 Task: Create a scrum project AgileCore. Add to scrum project AgileCore a team member softage.2@softage.net and assign as Project Lead. Add to scrum project AgileCore a team member softage.3@softage.net
Action: Mouse moved to (211, 62)
Screenshot: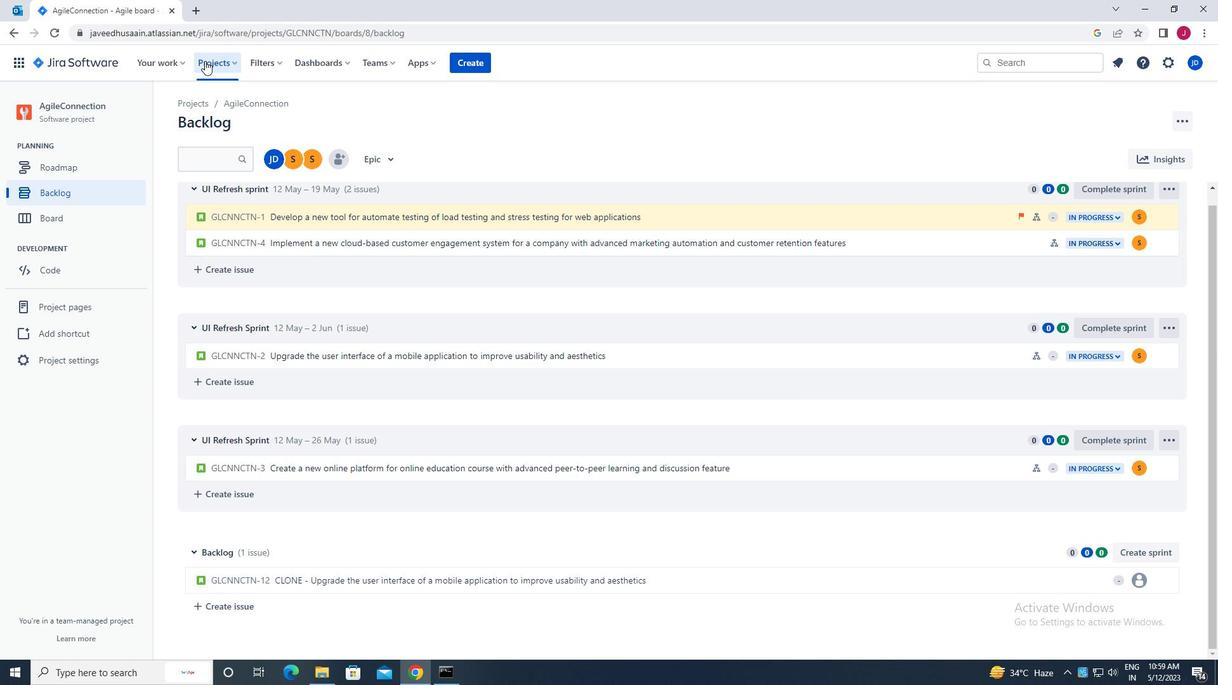
Action: Mouse pressed left at (211, 62)
Screenshot: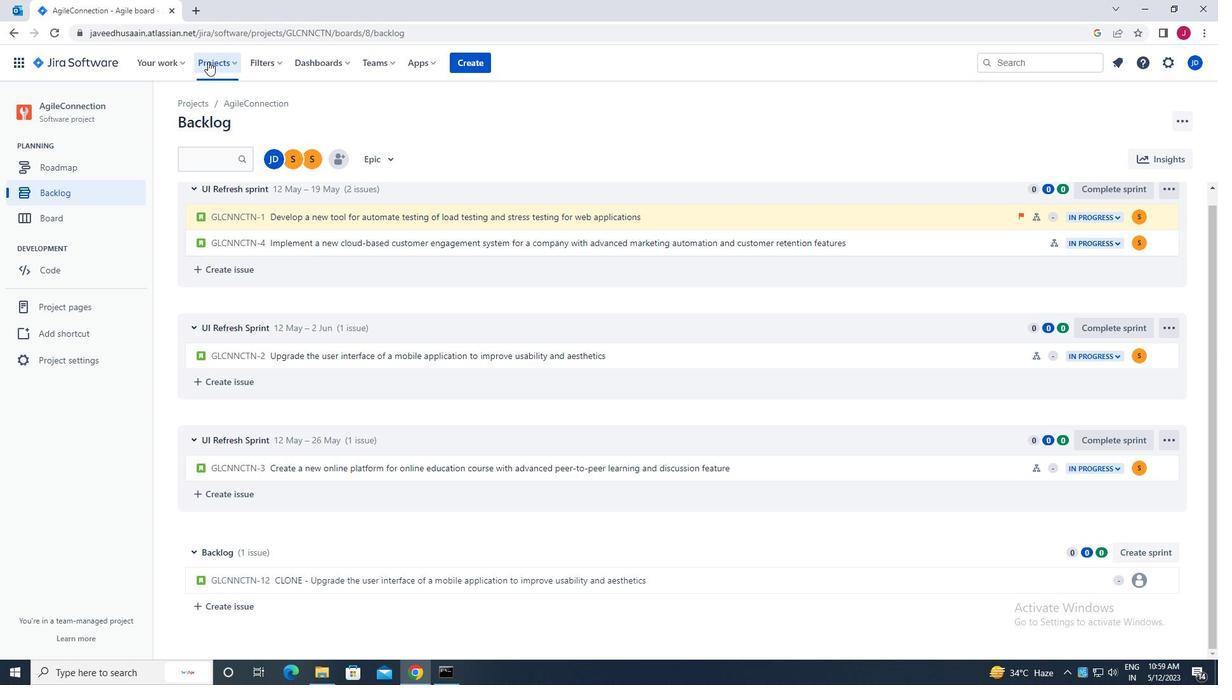 
Action: Mouse moved to (241, 316)
Screenshot: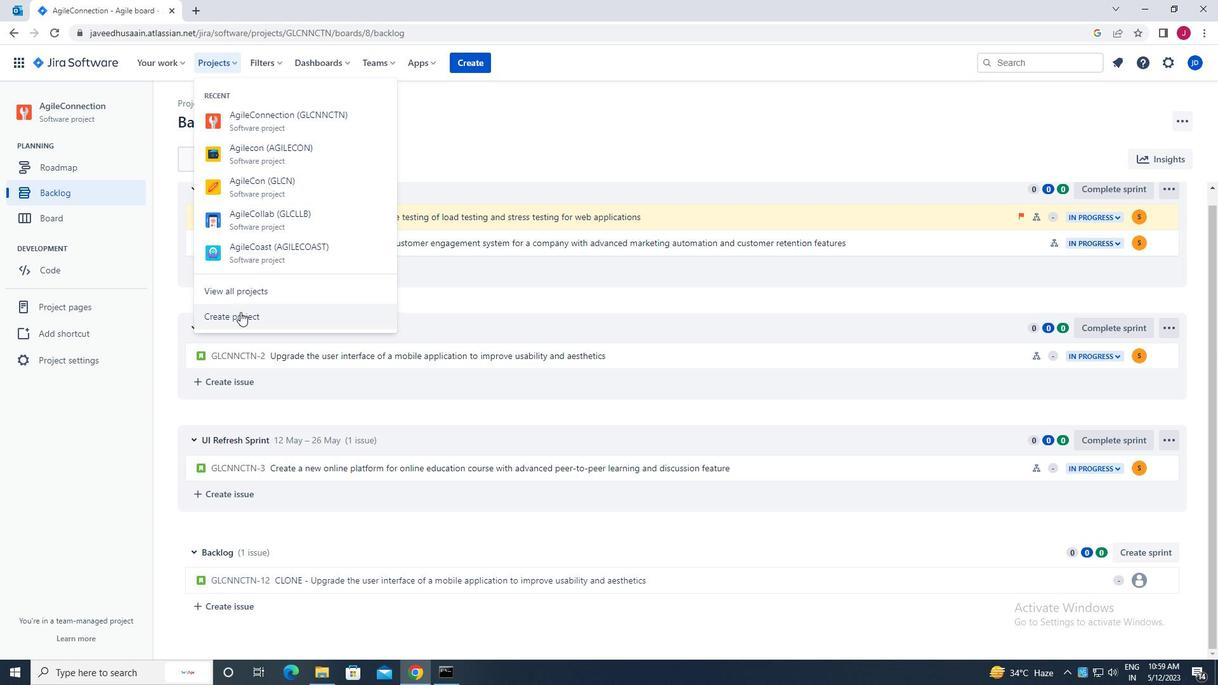 
Action: Mouse pressed left at (241, 316)
Screenshot: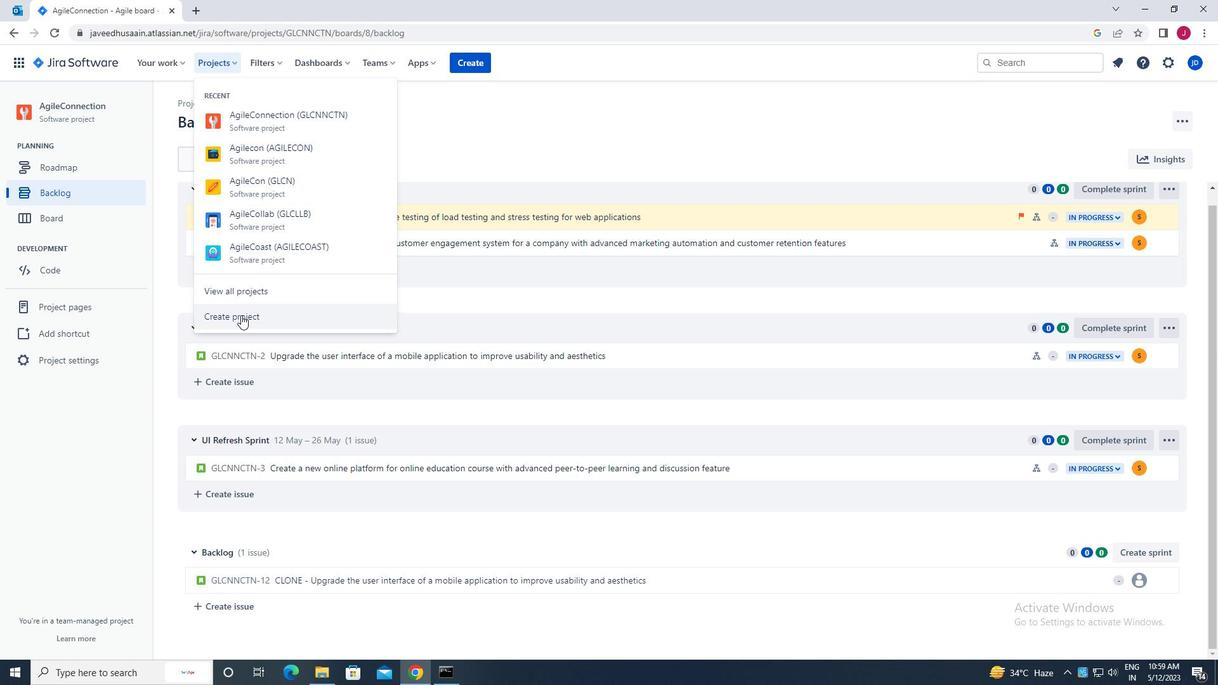 
Action: Mouse moved to (743, 314)
Screenshot: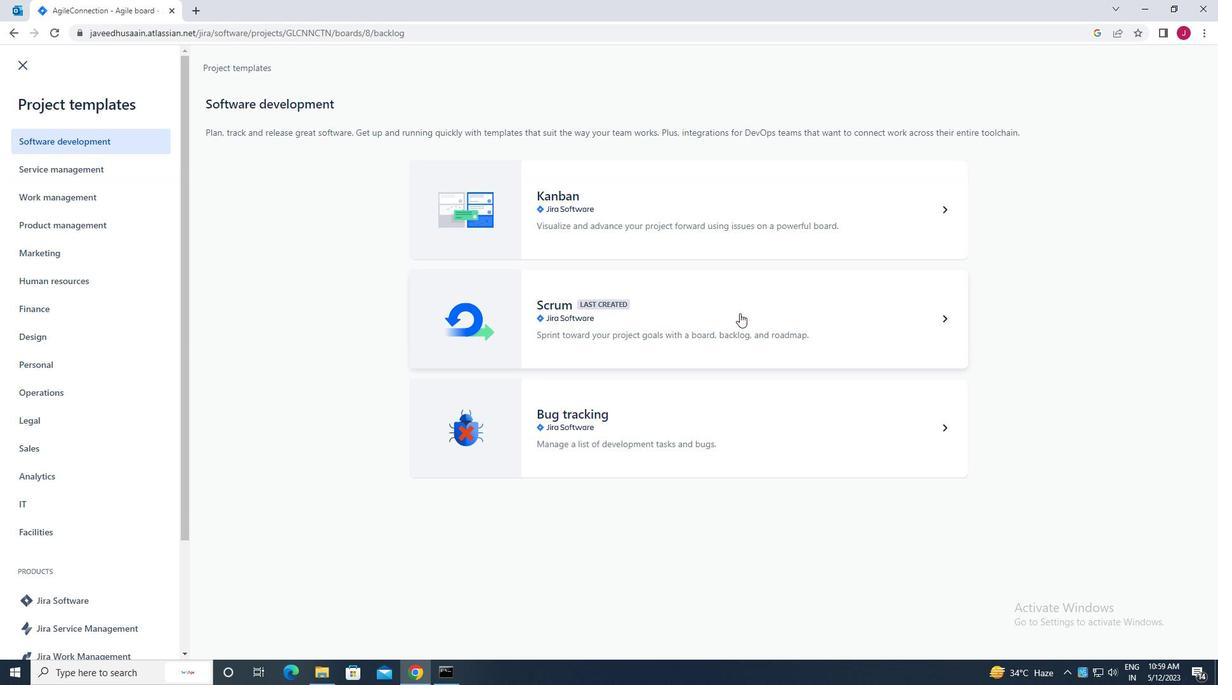 
Action: Mouse pressed left at (743, 314)
Screenshot: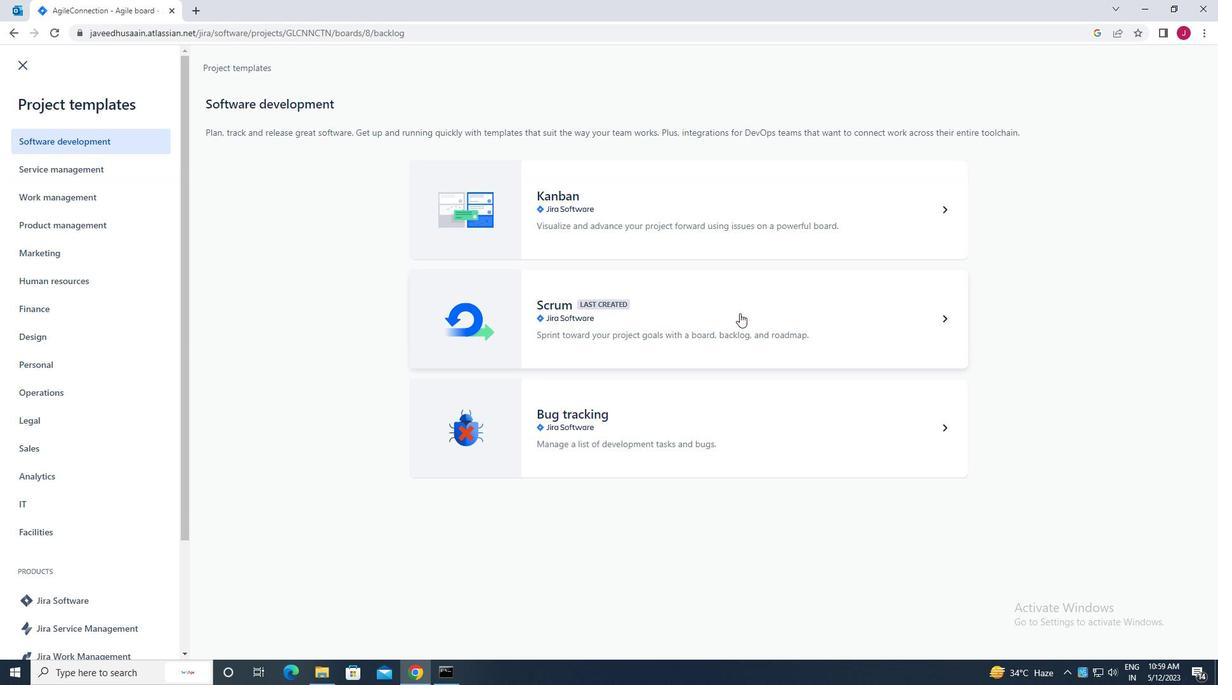 
Action: Mouse moved to (930, 627)
Screenshot: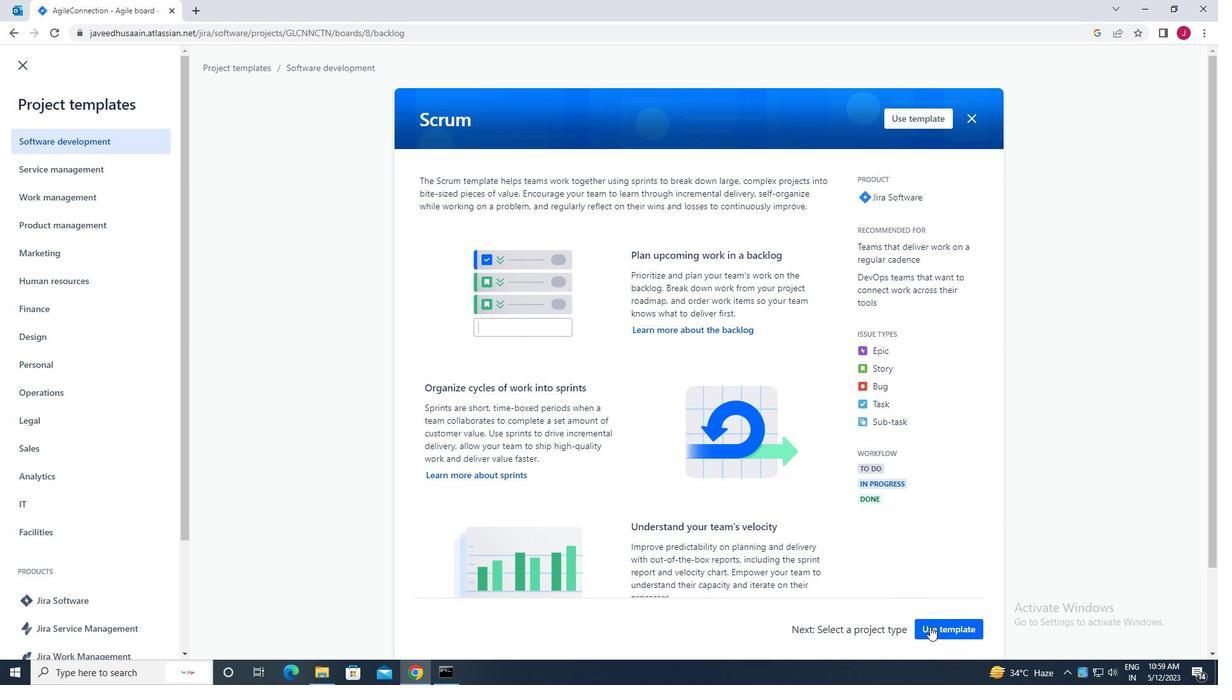 
Action: Mouse pressed left at (930, 627)
Screenshot: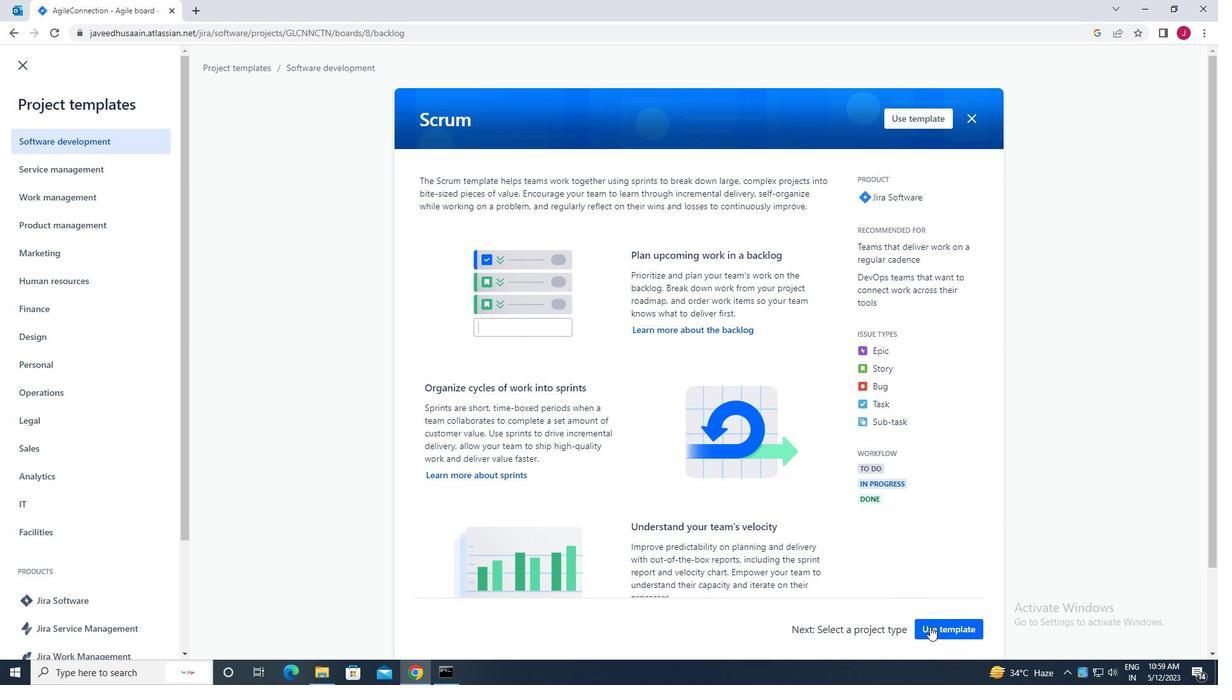 
Action: Mouse moved to (403, 623)
Screenshot: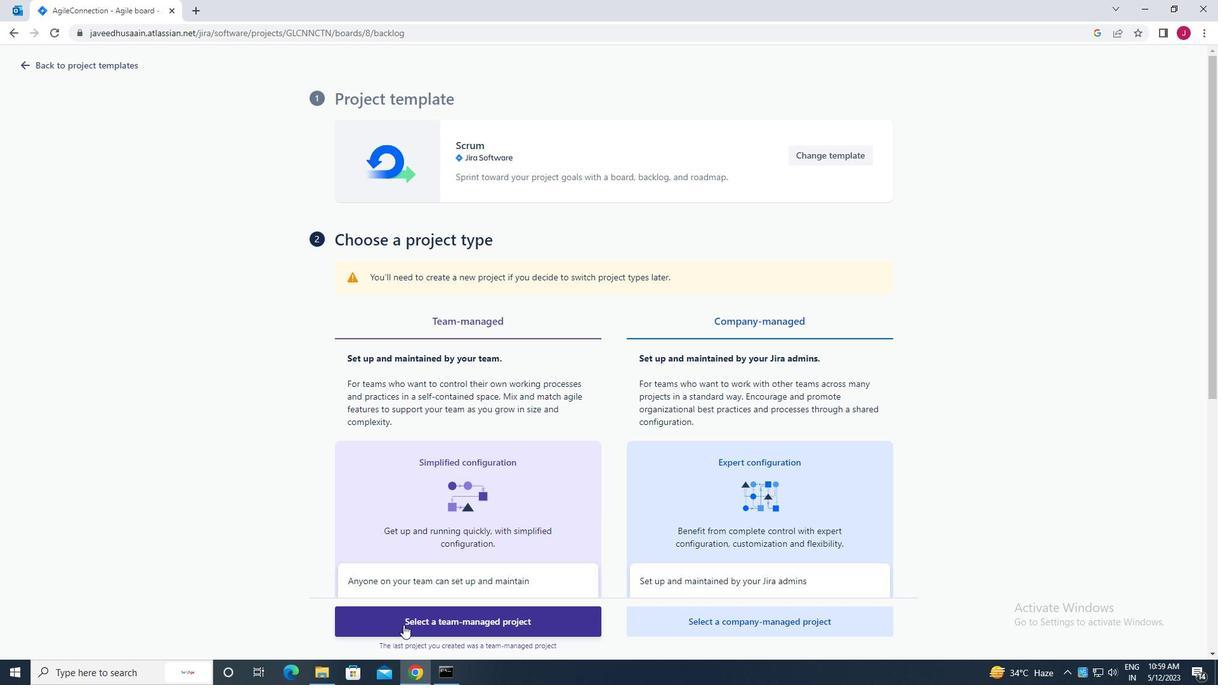 
Action: Mouse pressed left at (403, 623)
Screenshot: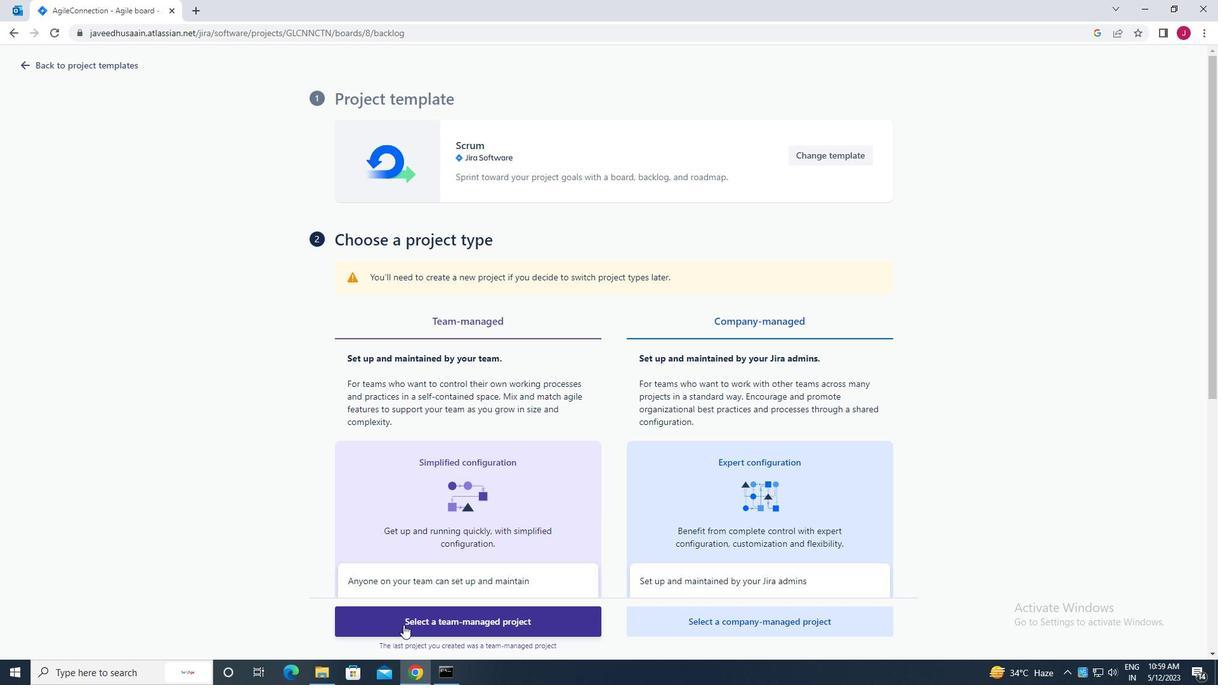 
Action: Mouse moved to (326, 293)
Screenshot: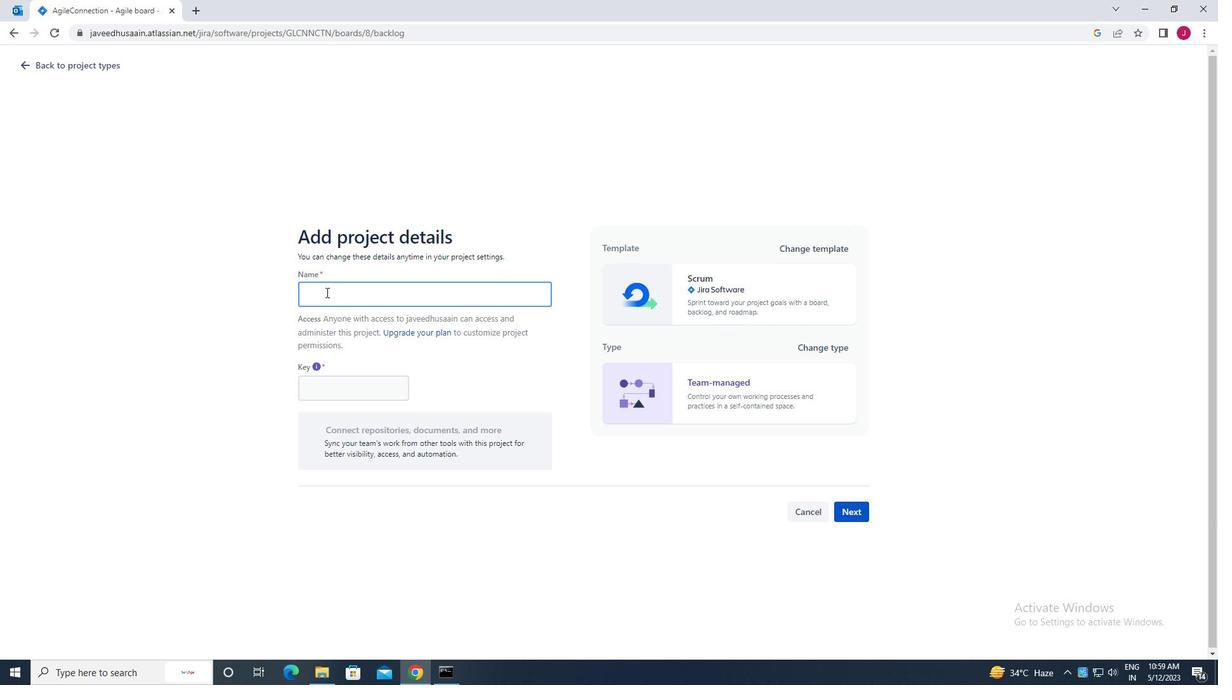 
Action: Mouse pressed left at (326, 293)
Screenshot: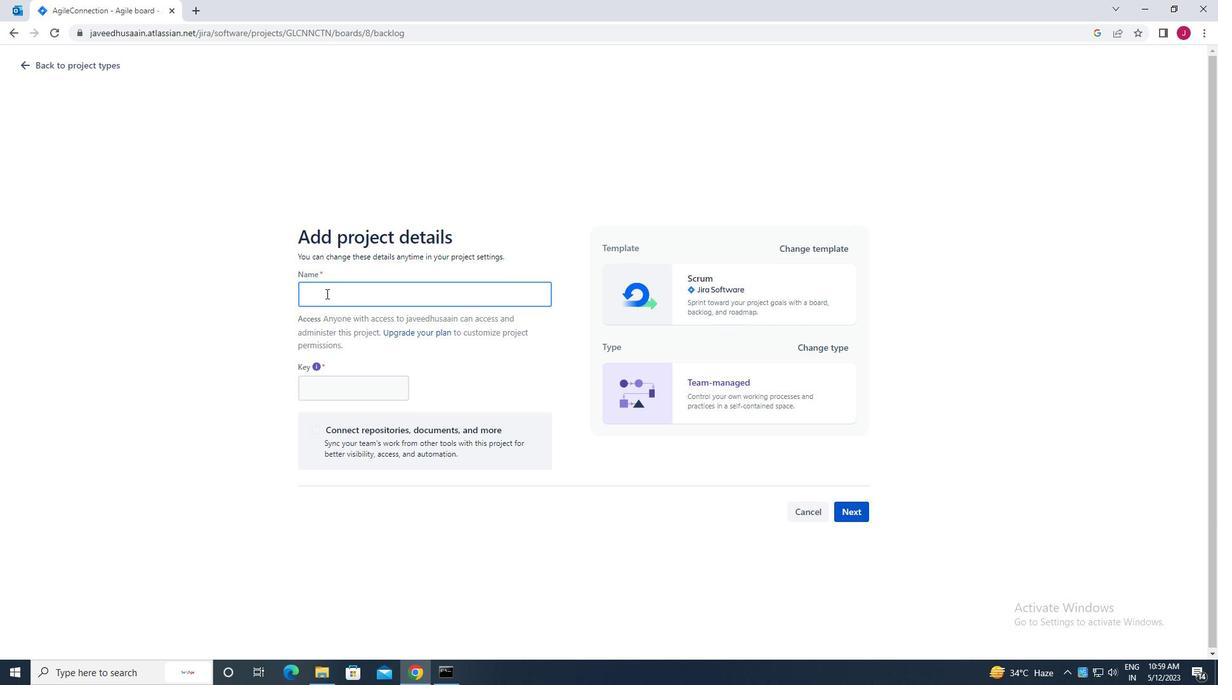 
Action: Key pressed a<Key.caps_lock>gile<Key.caps_lock>co<Key.backspace><Key.backspace>c<Key.caps_lock>ore
Screenshot: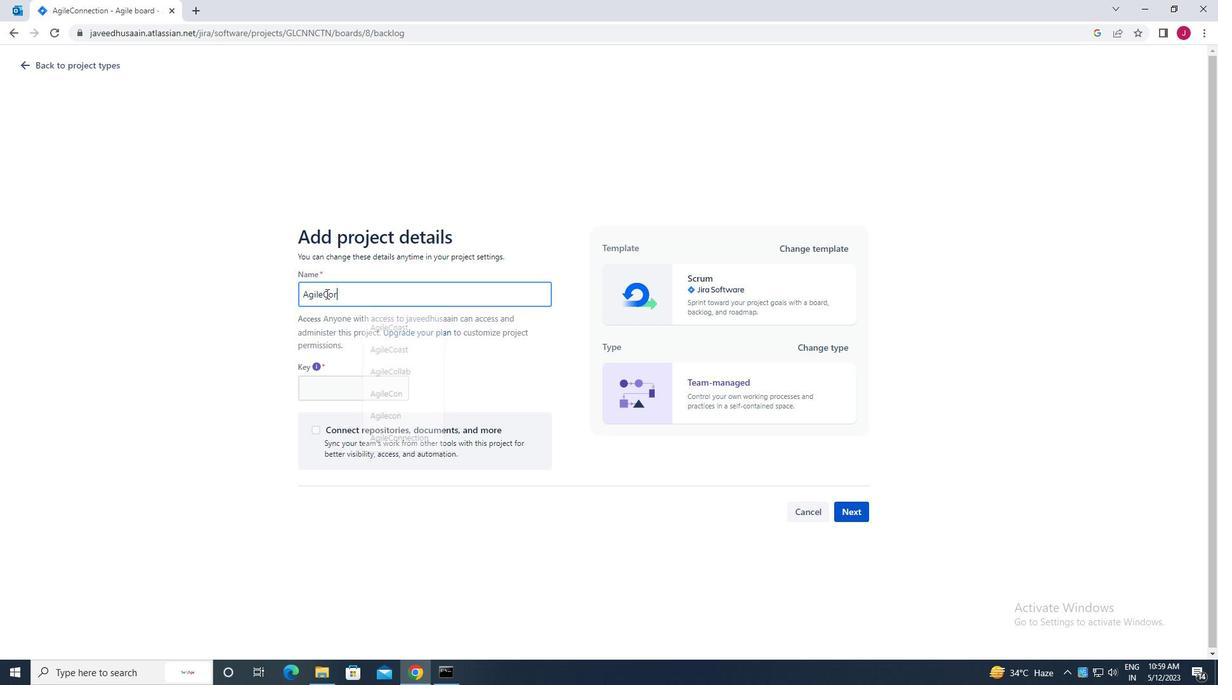 
Action: Mouse moved to (840, 512)
Screenshot: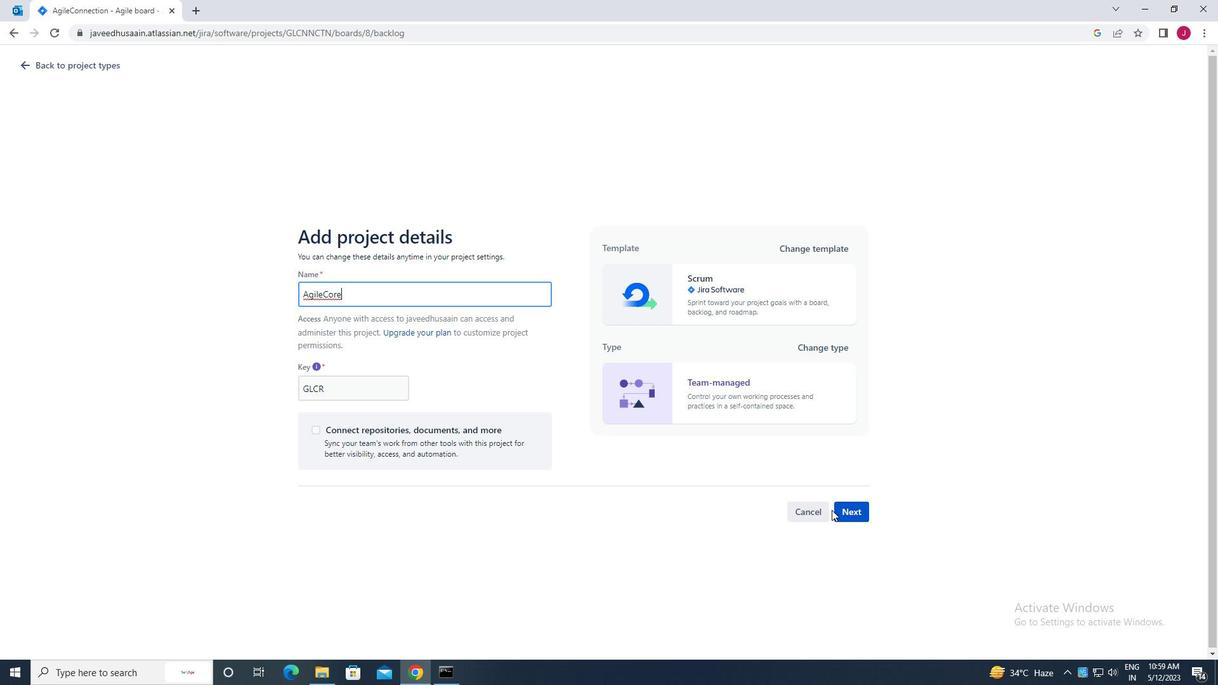 
Action: Mouse pressed left at (840, 512)
Screenshot: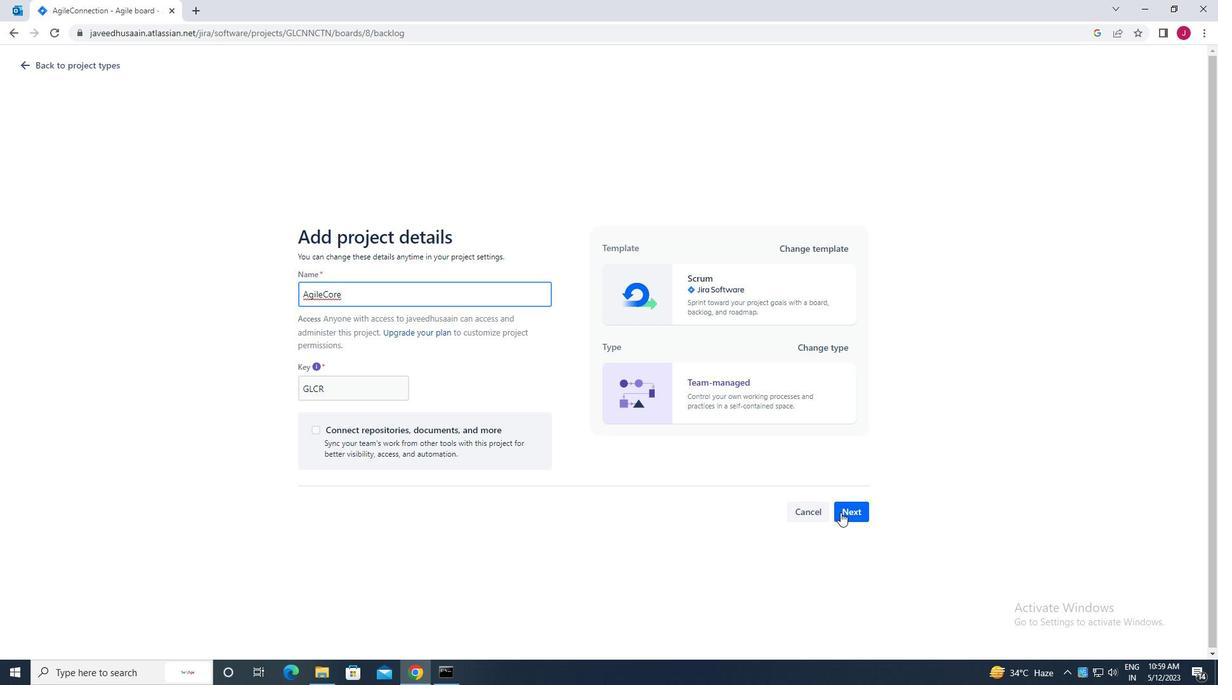 
Action: Mouse moved to (742, 431)
Screenshot: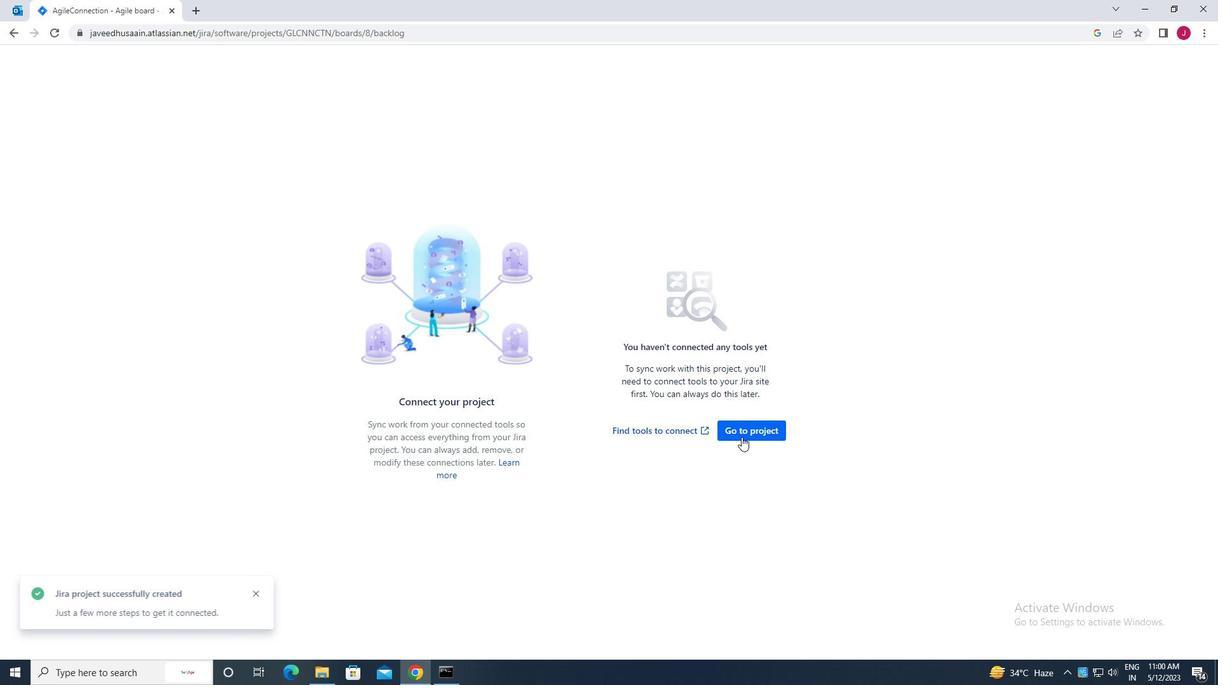 
Action: Mouse pressed left at (742, 431)
Screenshot: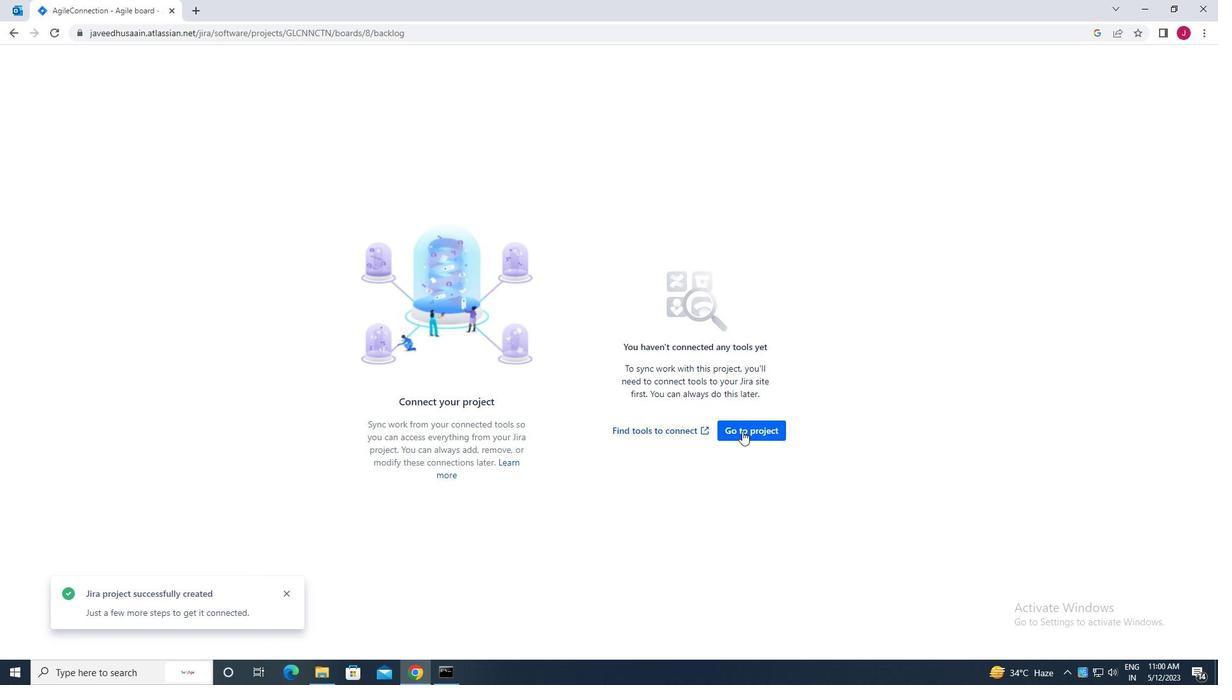 
Action: Mouse moved to (86, 358)
Screenshot: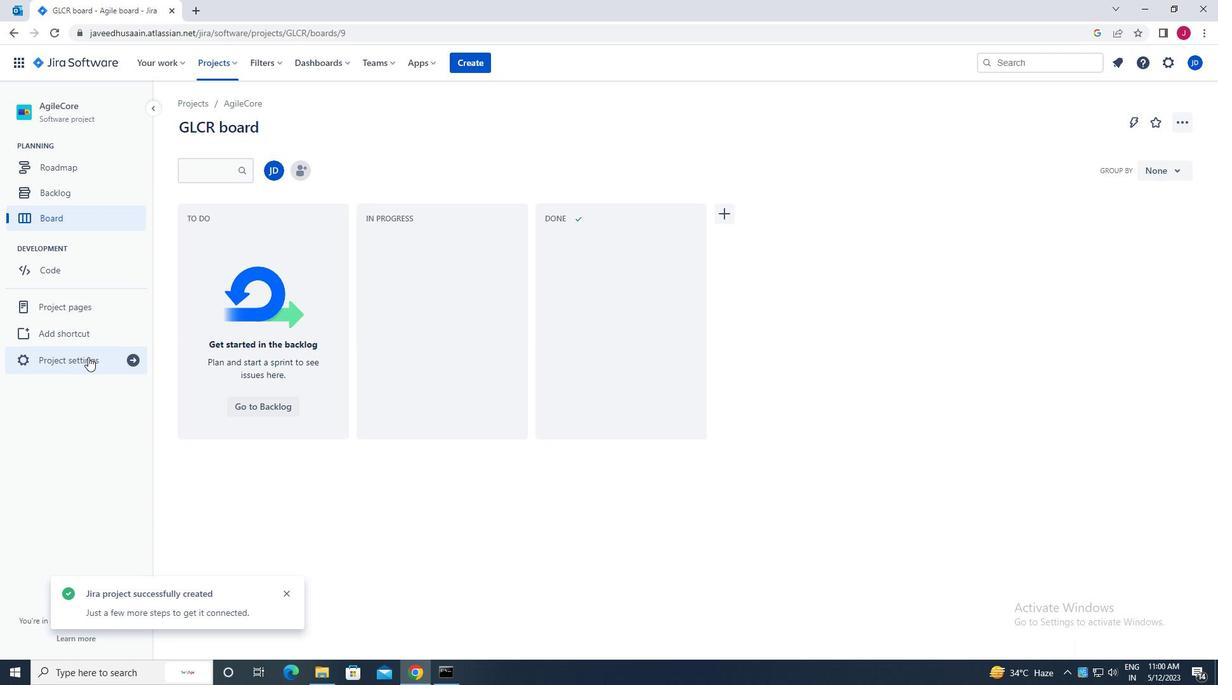 
Action: Mouse pressed left at (86, 358)
Screenshot: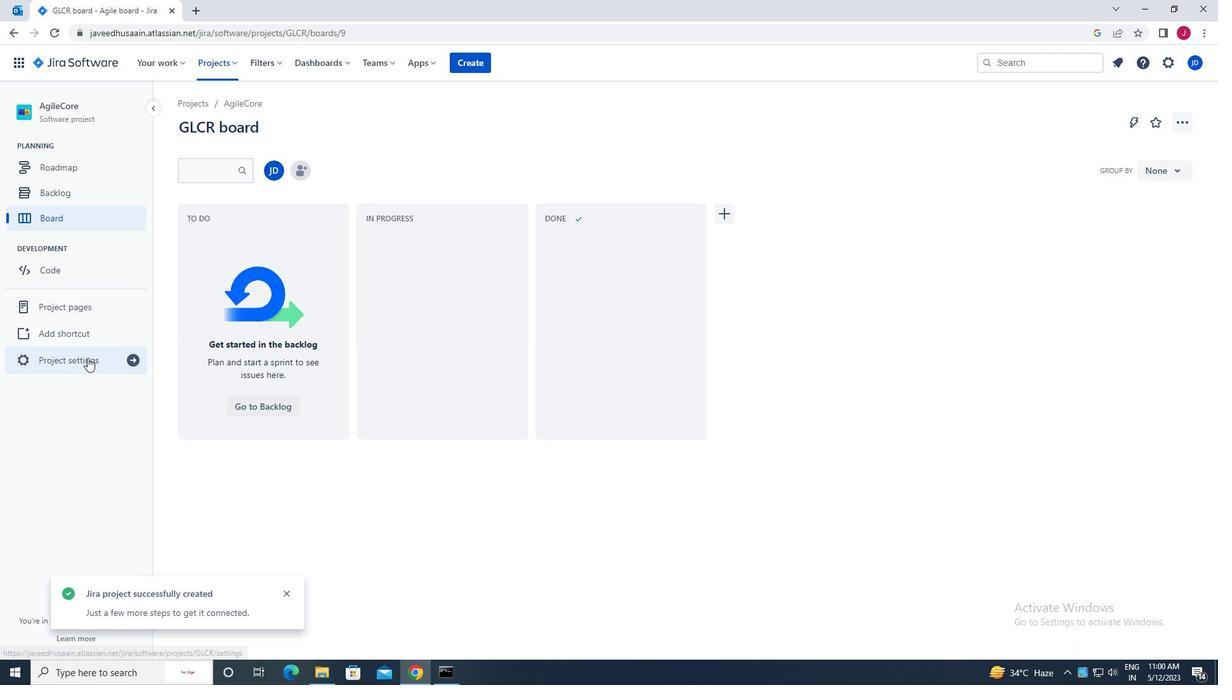 
Action: Mouse moved to (649, 454)
Screenshot: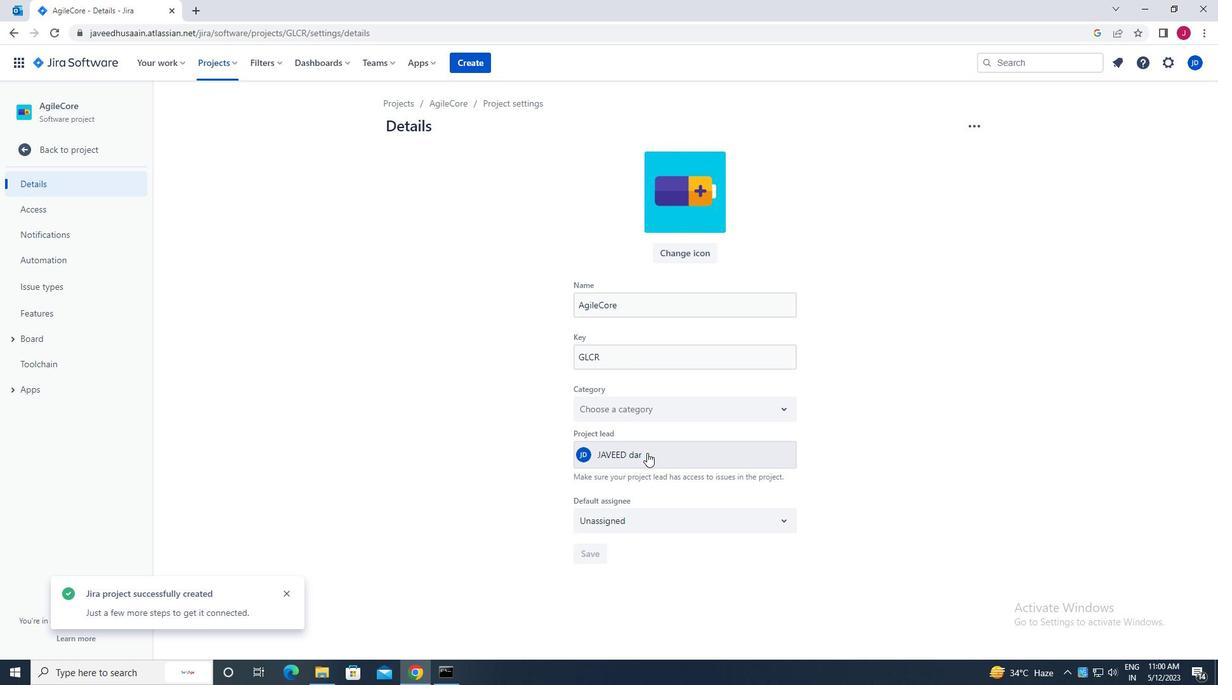 
Action: Mouse pressed left at (649, 454)
Screenshot: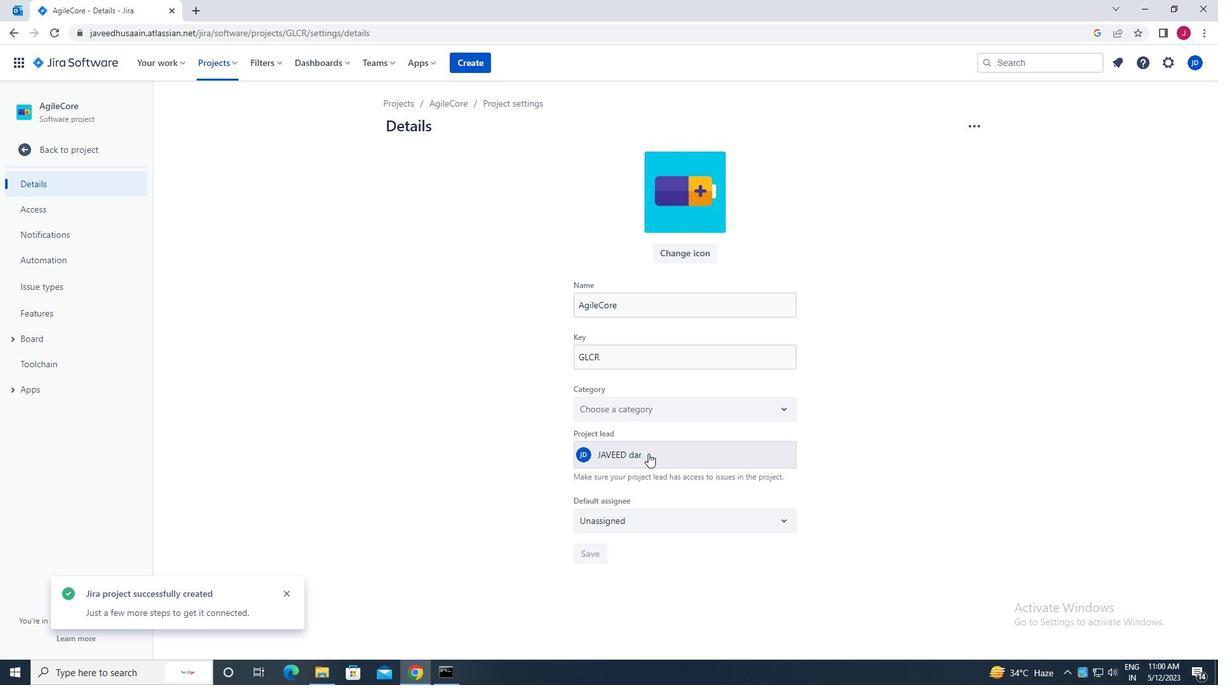 
Action: Mouse moved to (640, 452)
Screenshot: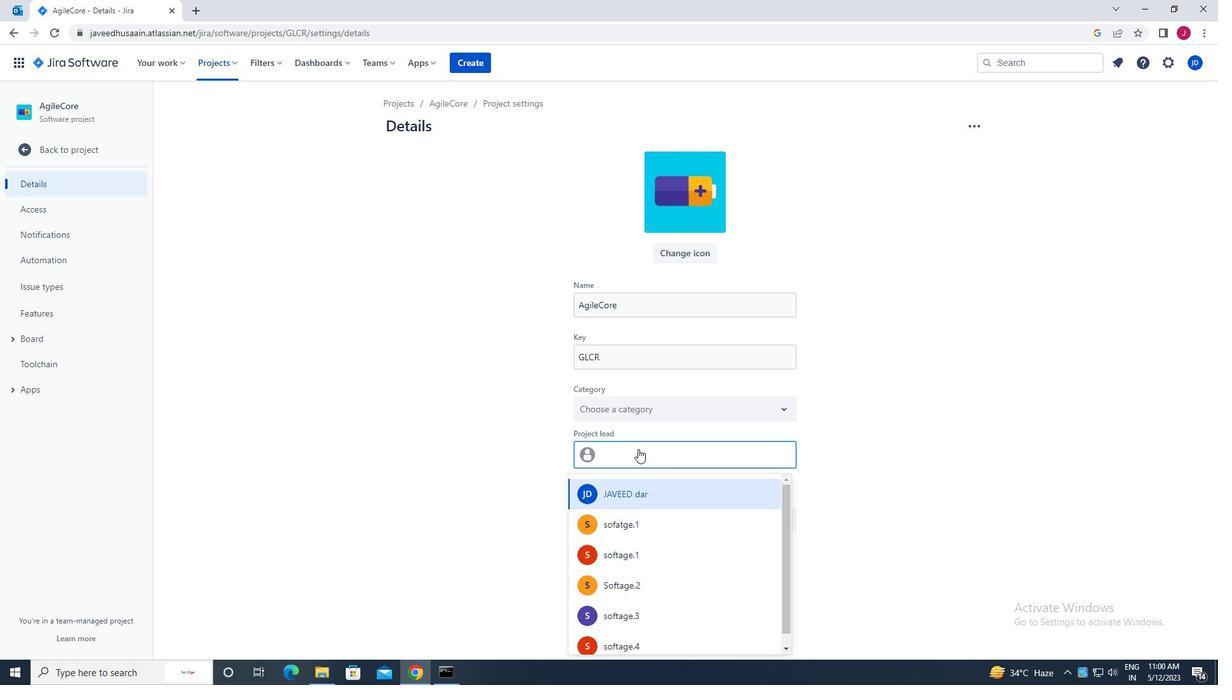 
Action: Key pressed softage.2<Key.shift>@SOFTAGE.NET
Screenshot: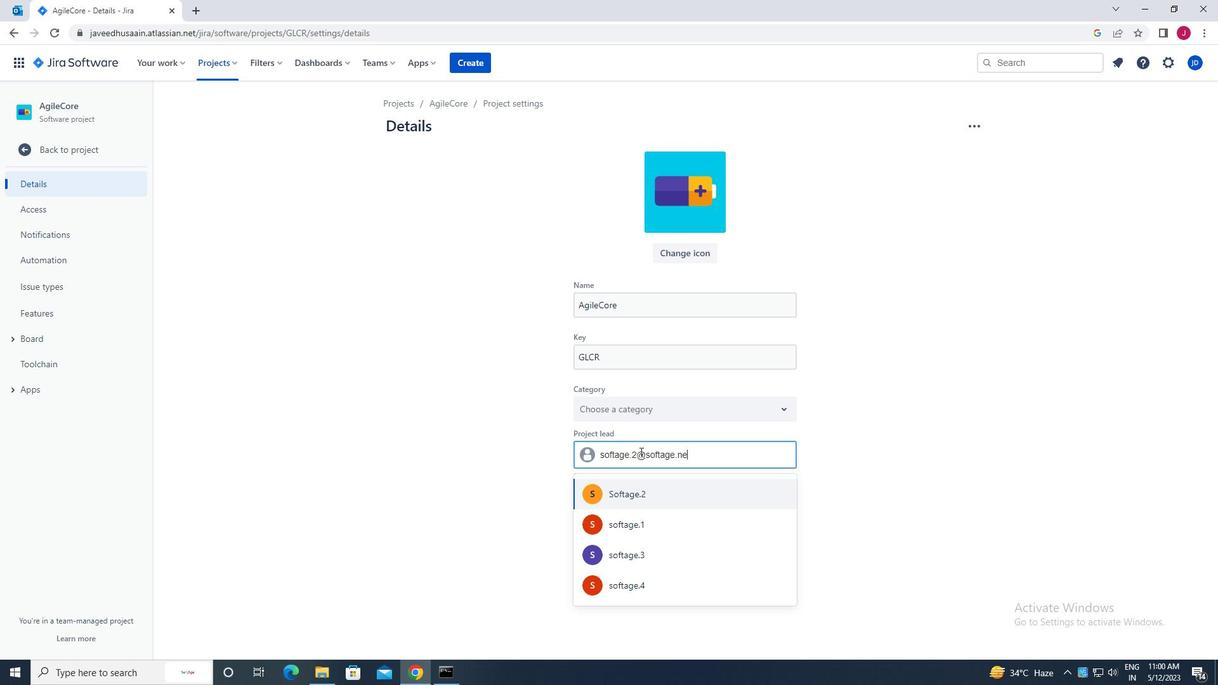 
Action: Mouse moved to (661, 486)
Screenshot: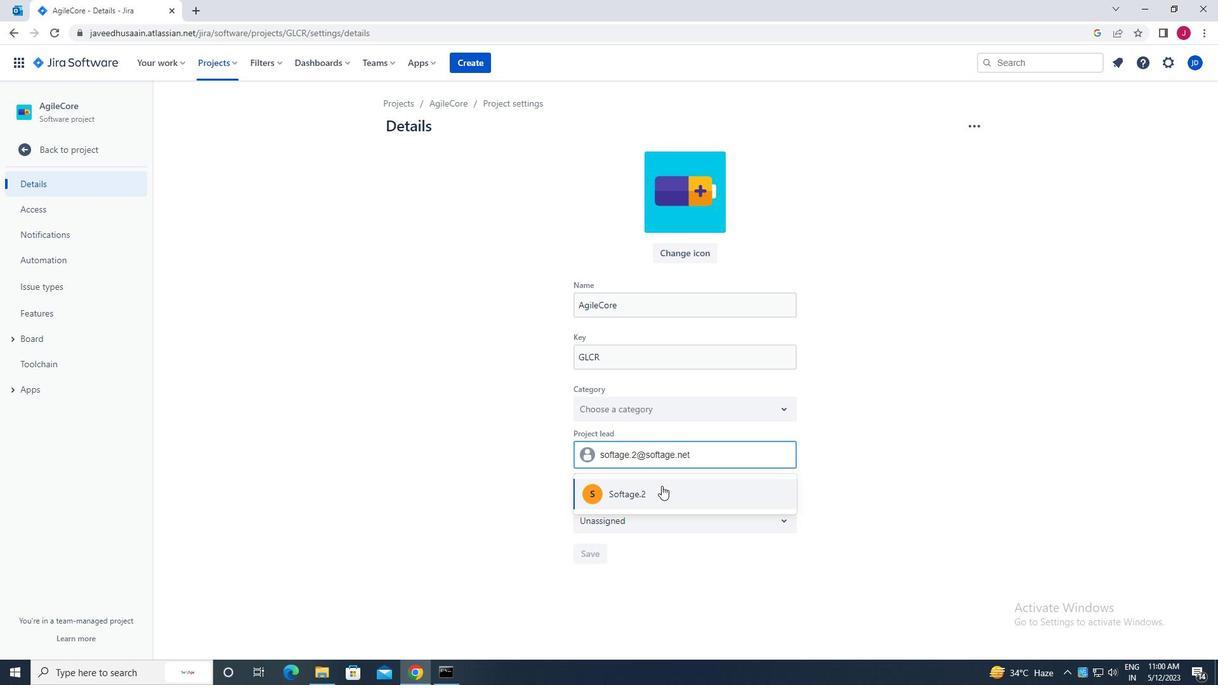 
Action: Mouse pressed left at (661, 486)
Screenshot: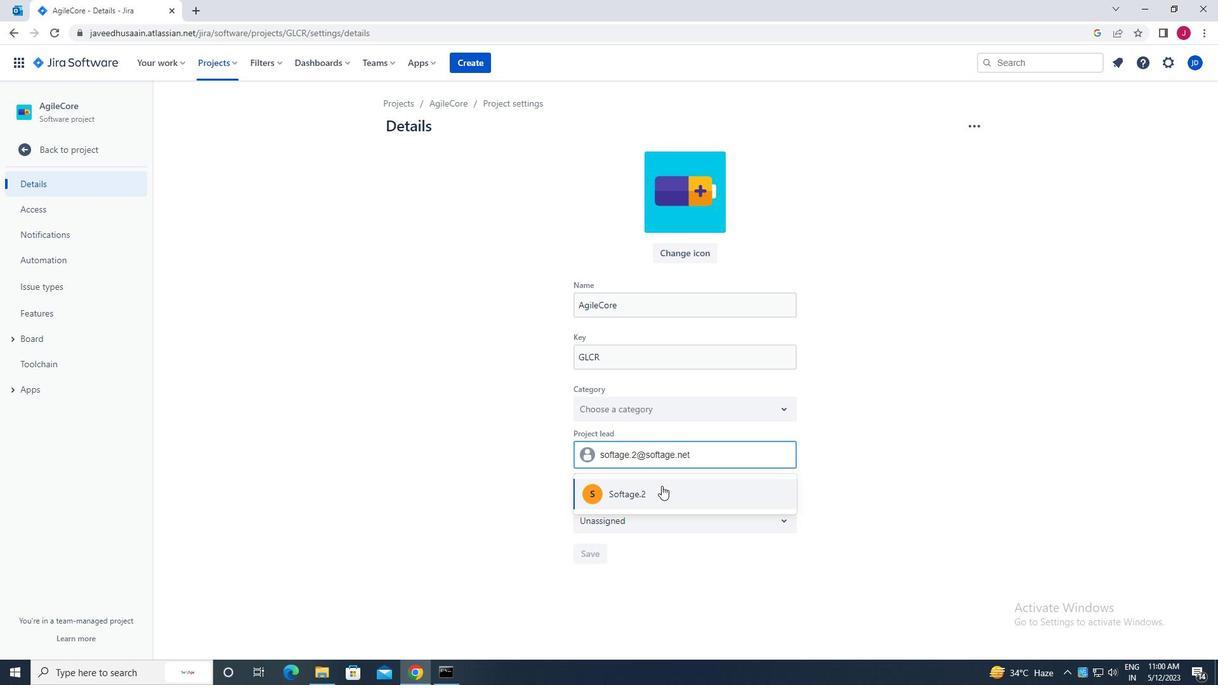 
Action: Mouse moved to (634, 518)
Screenshot: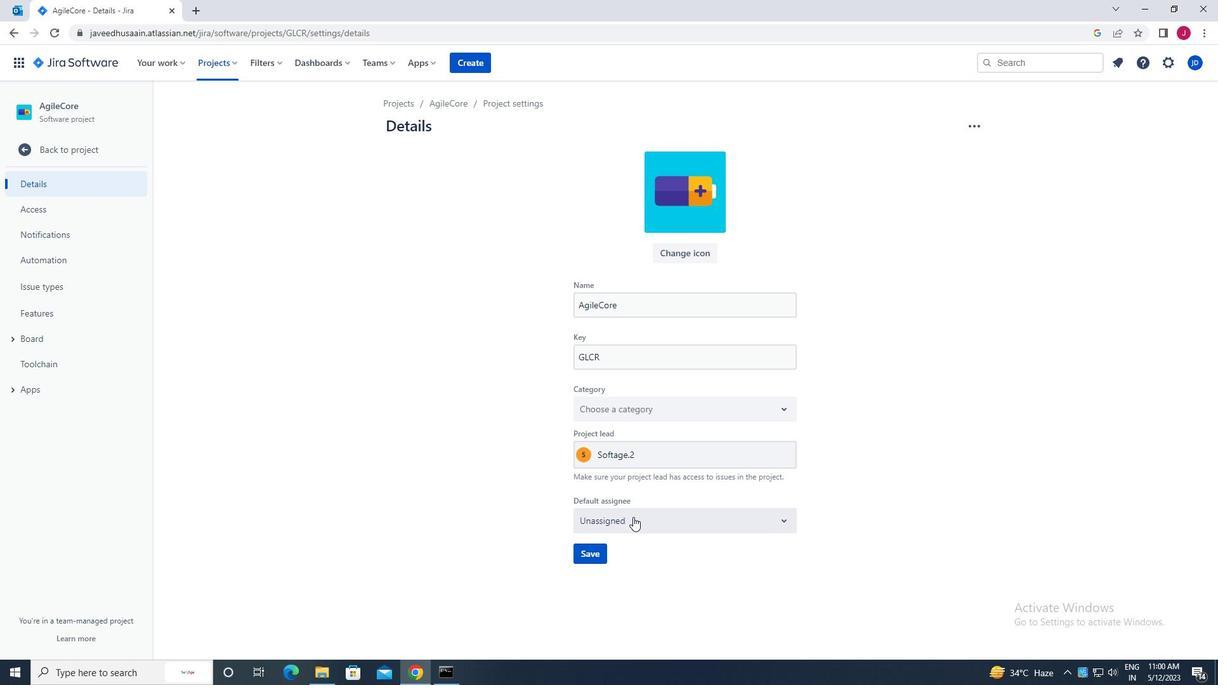 
Action: Mouse pressed left at (634, 518)
Screenshot: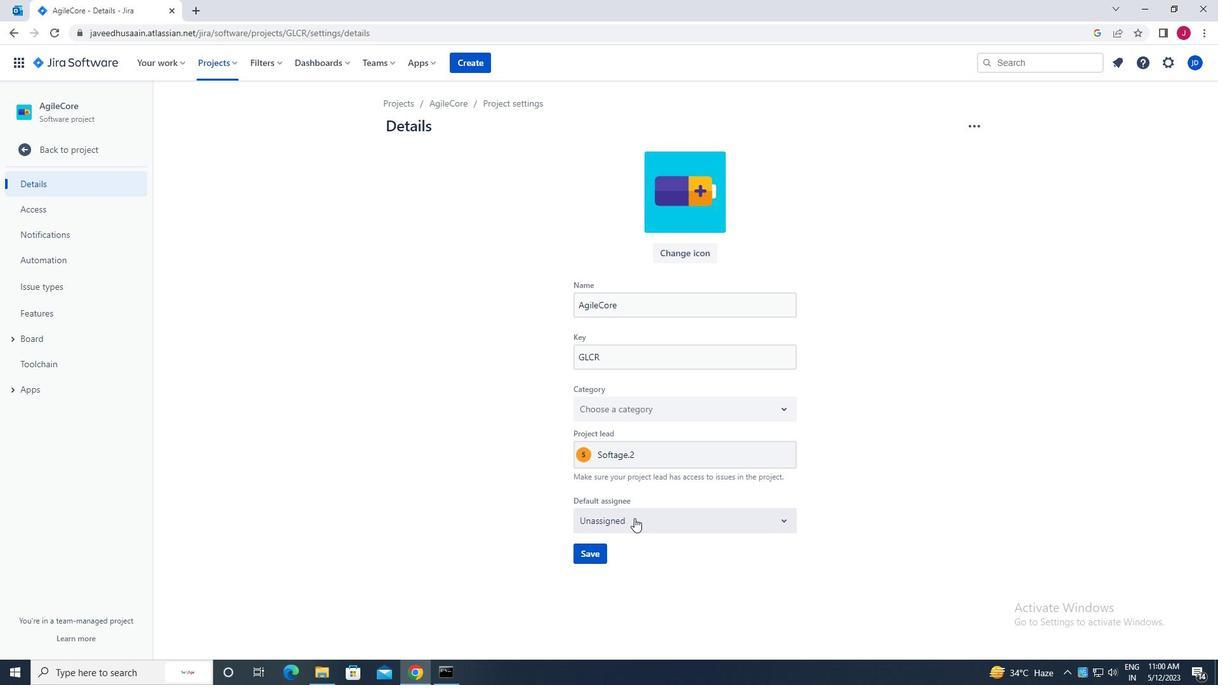 
Action: Mouse moved to (627, 548)
Screenshot: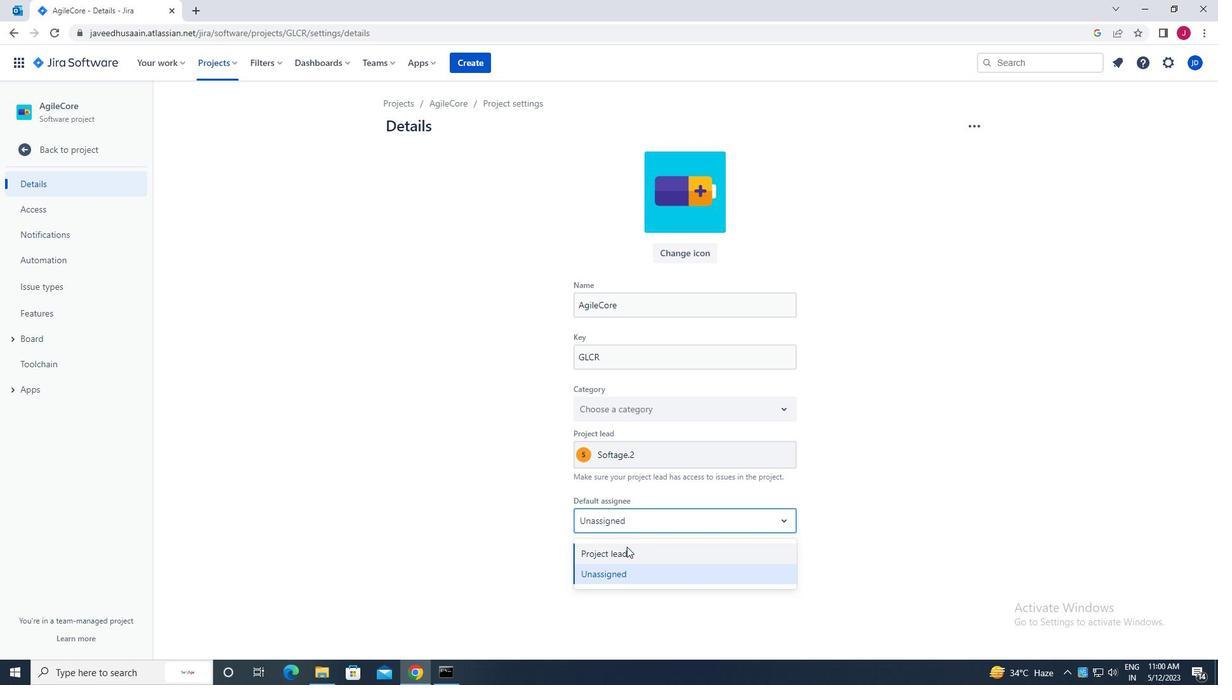 
Action: Mouse pressed left at (627, 548)
Screenshot: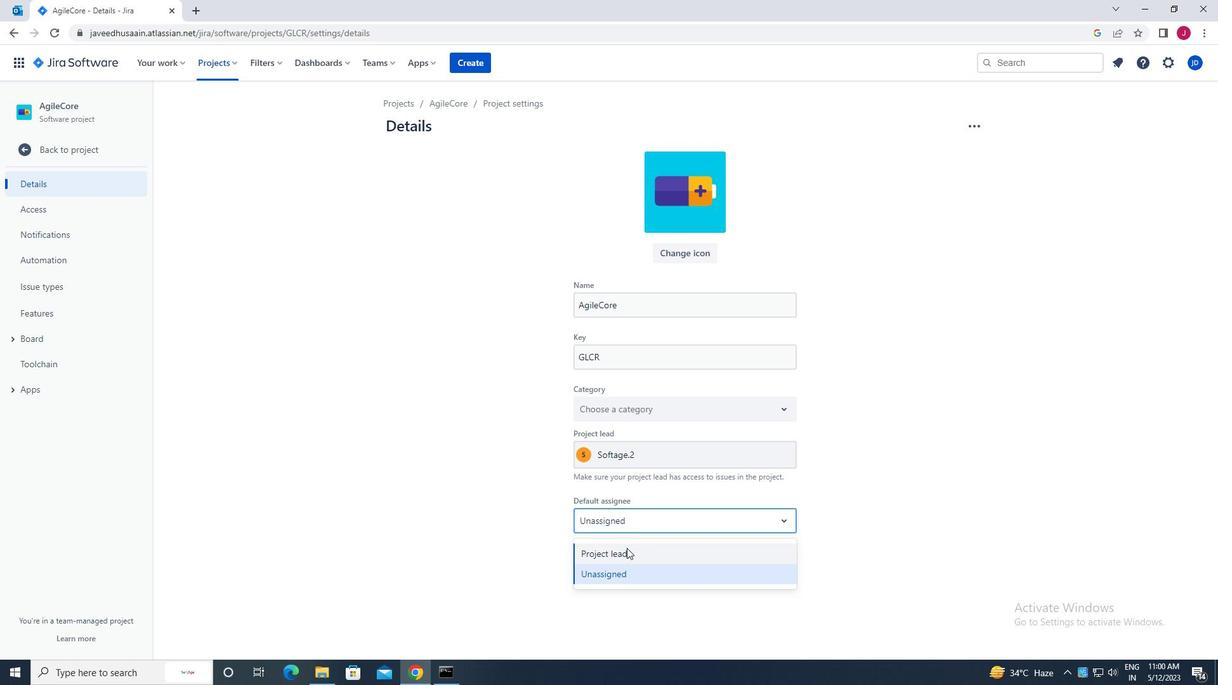 
Action: Mouse moved to (594, 552)
Screenshot: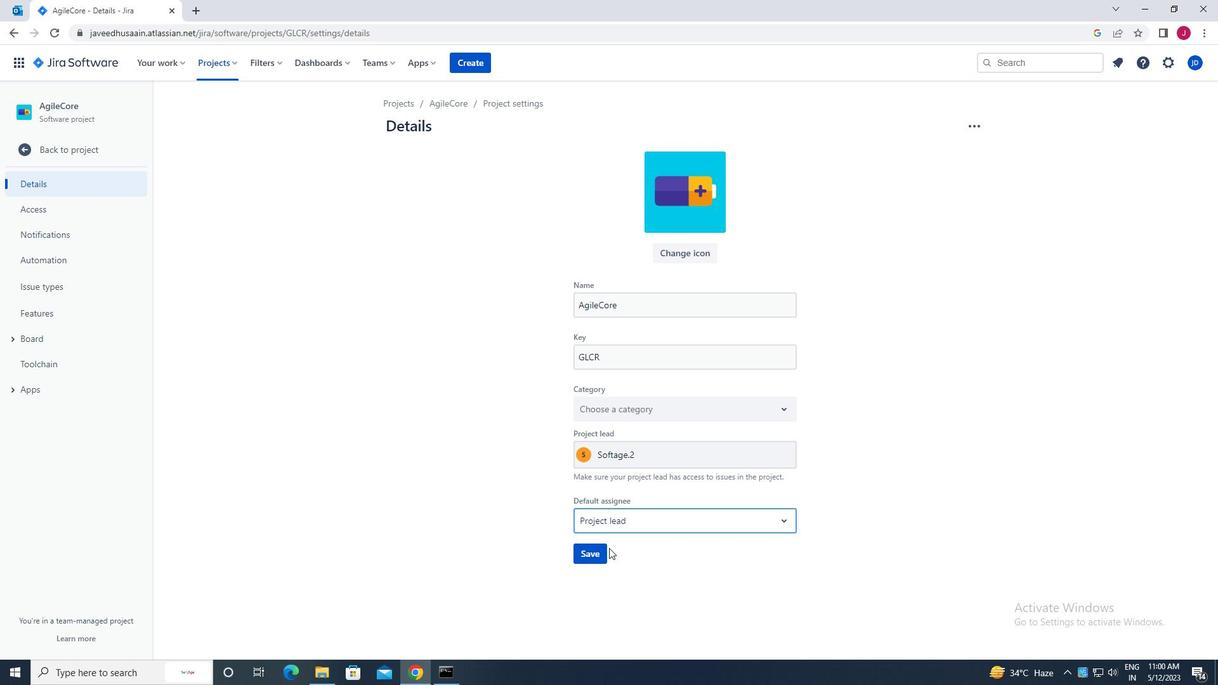 
Action: Mouse pressed left at (594, 552)
Screenshot: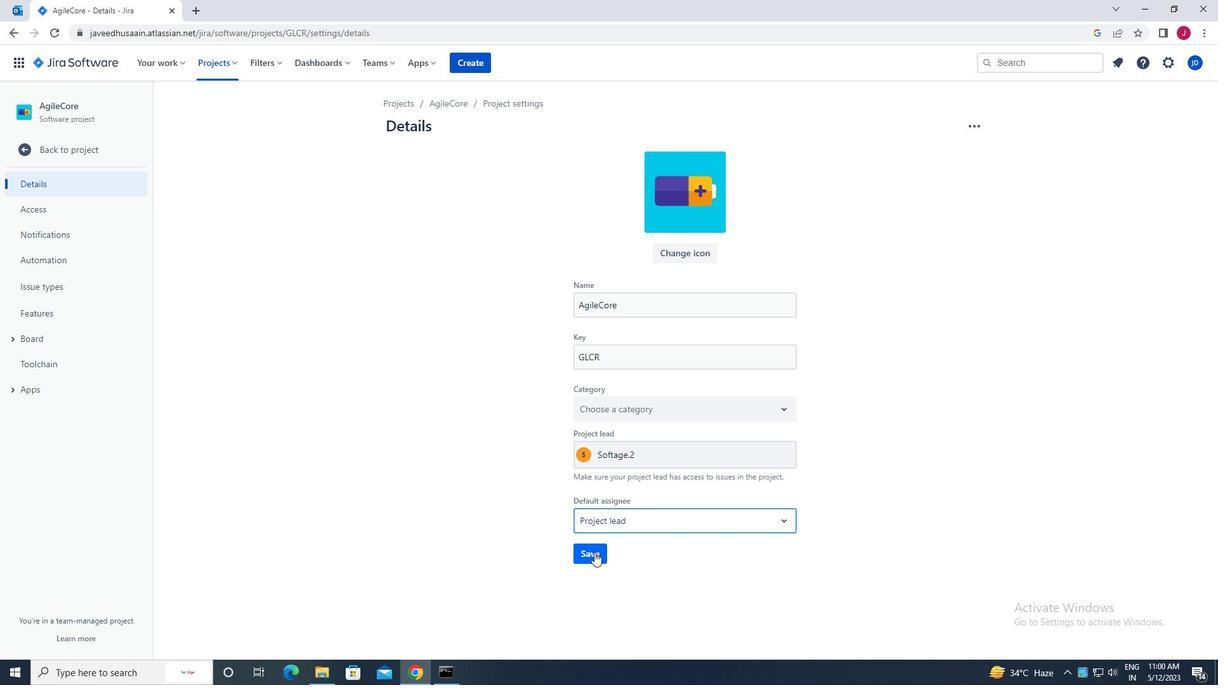 
Action: Mouse moved to (100, 151)
Screenshot: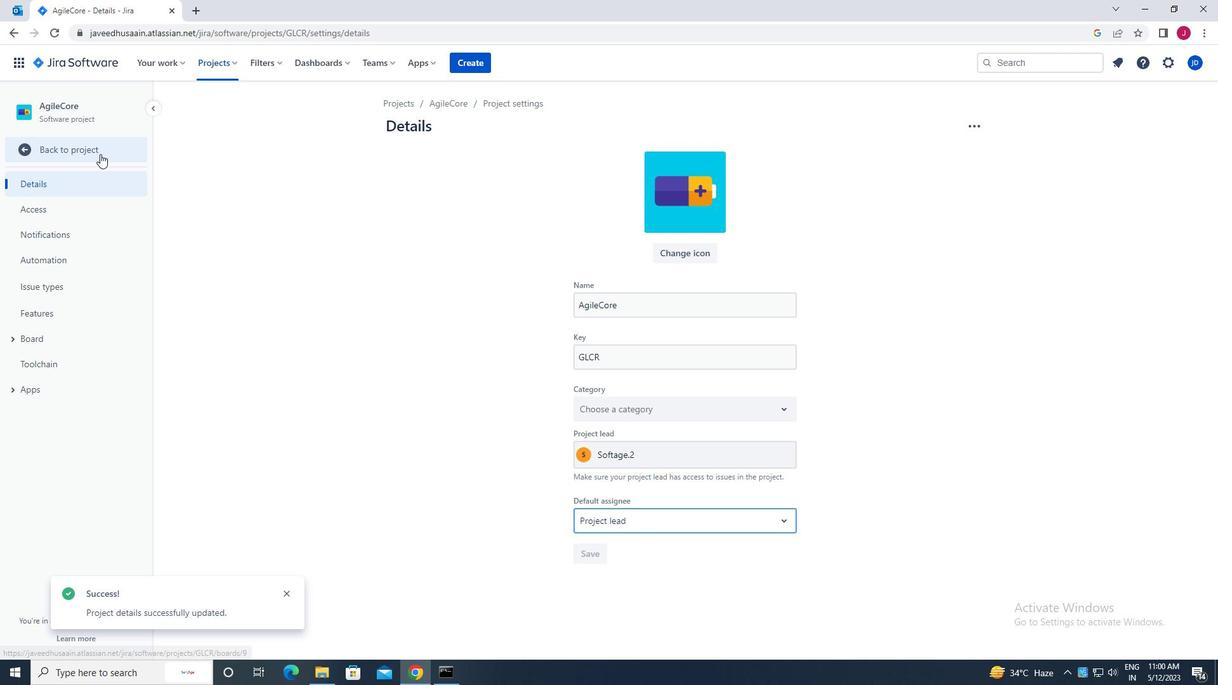 
Action: Mouse pressed left at (100, 151)
Screenshot: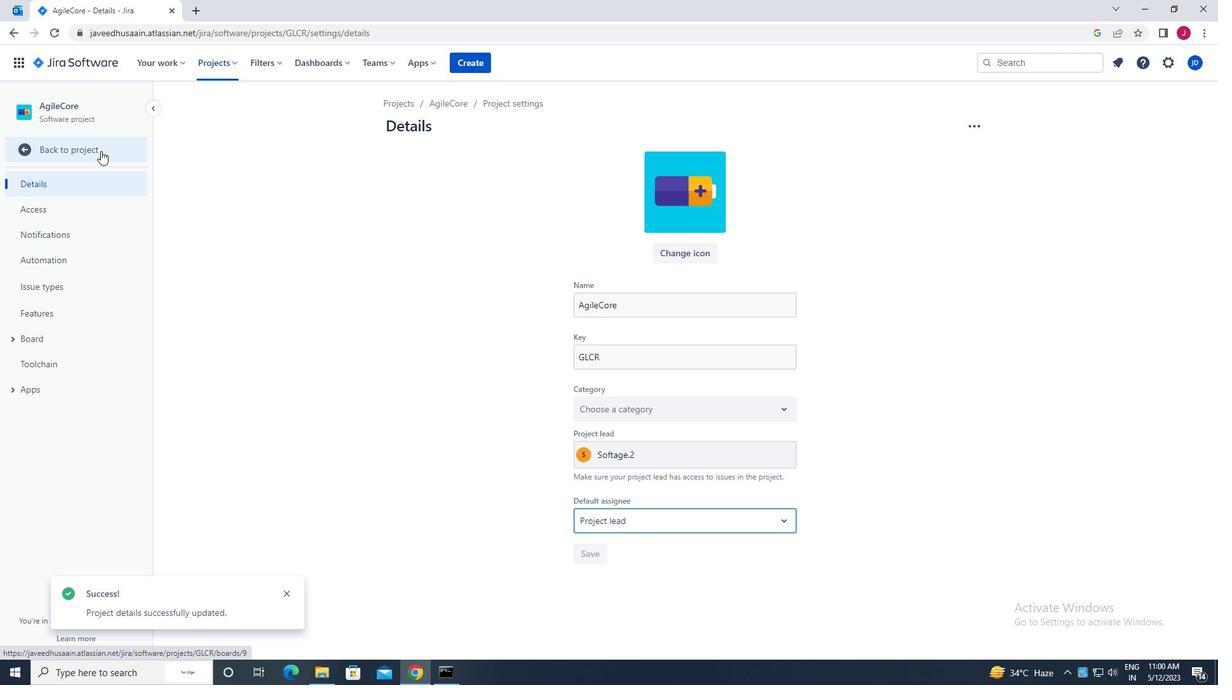 
Action: Mouse moved to (302, 170)
Screenshot: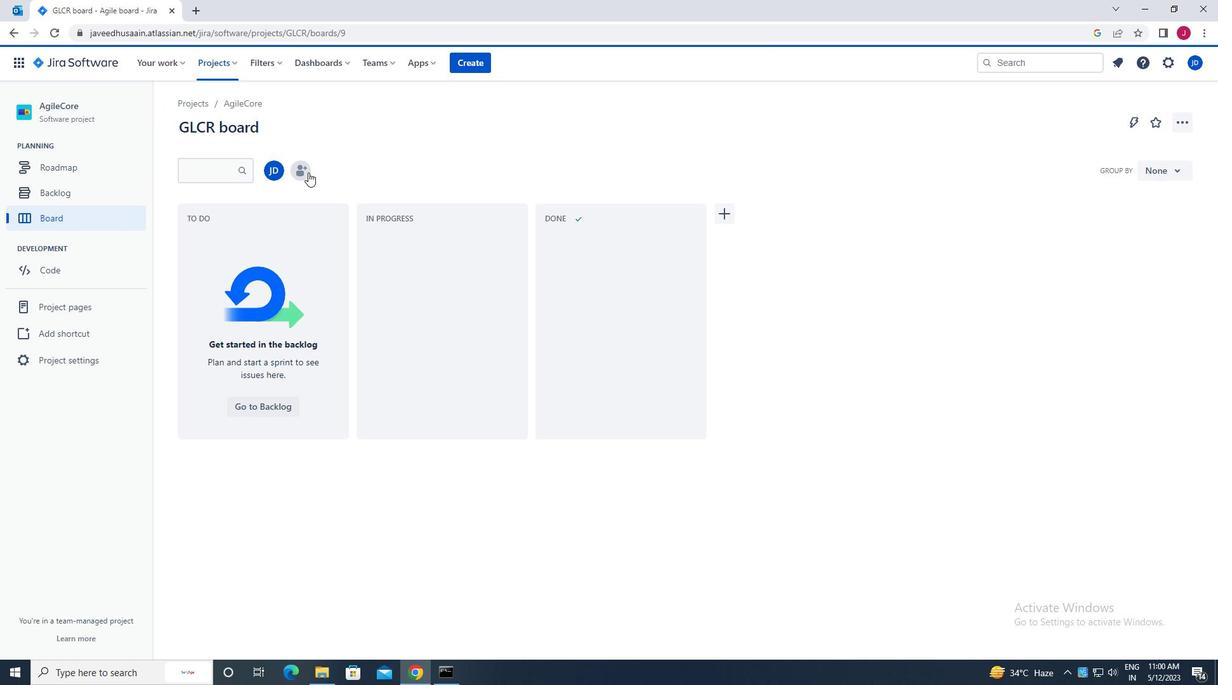 
Action: Mouse pressed left at (302, 170)
Screenshot: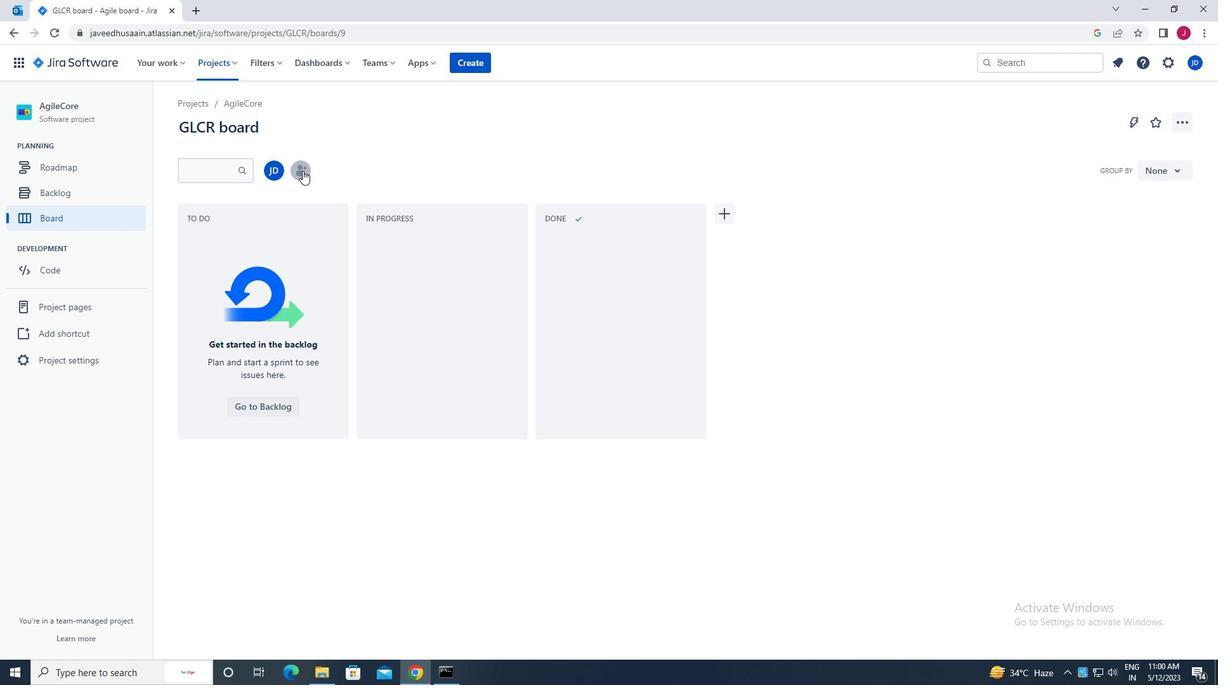 
Action: Mouse moved to (547, 158)
Screenshot: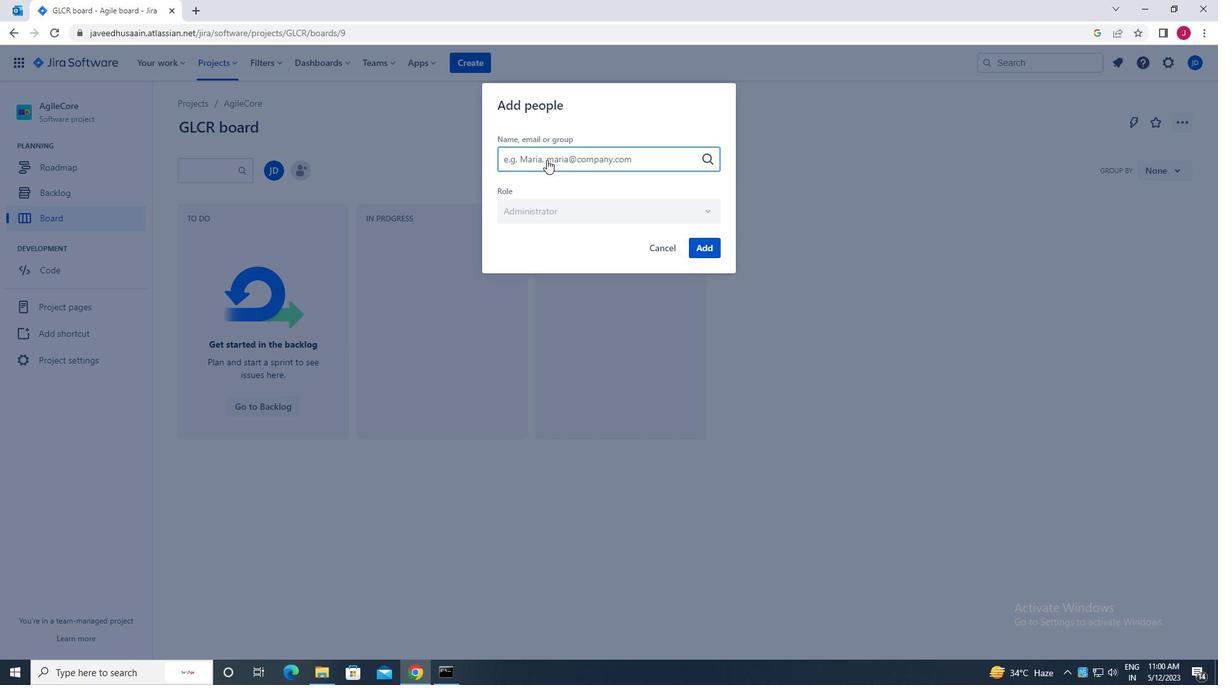 
Action: Mouse pressed left at (547, 158)
Screenshot: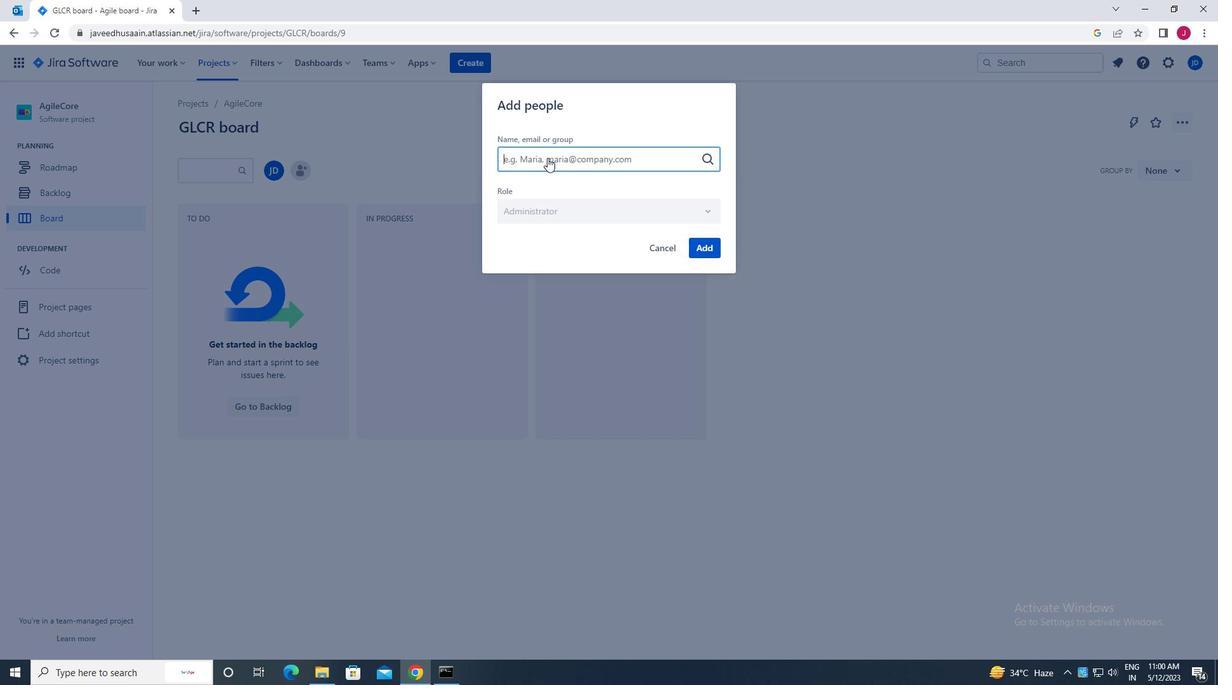 
Action: Key pressed <Key.caps_lock>S<Key.caps_lock>OFTAGE.3<Key.shift>@SOFTAGE.NET
Screenshot: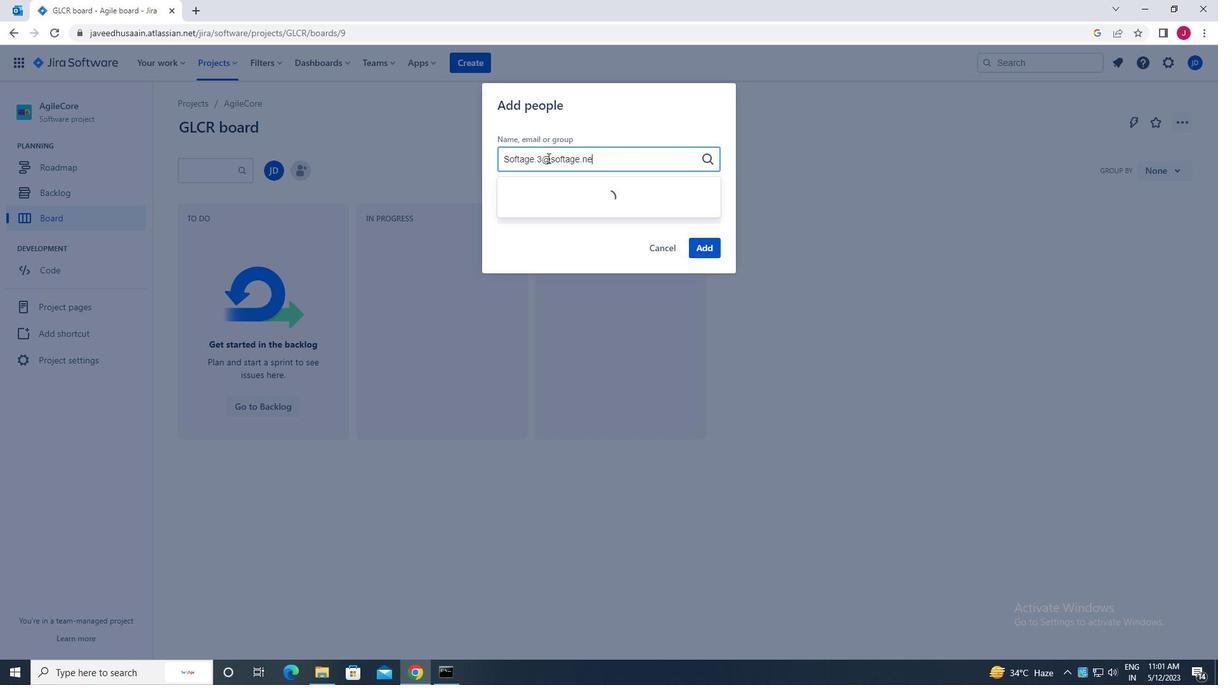 
Action: Mouse moved to (585, 219)
Screenshot: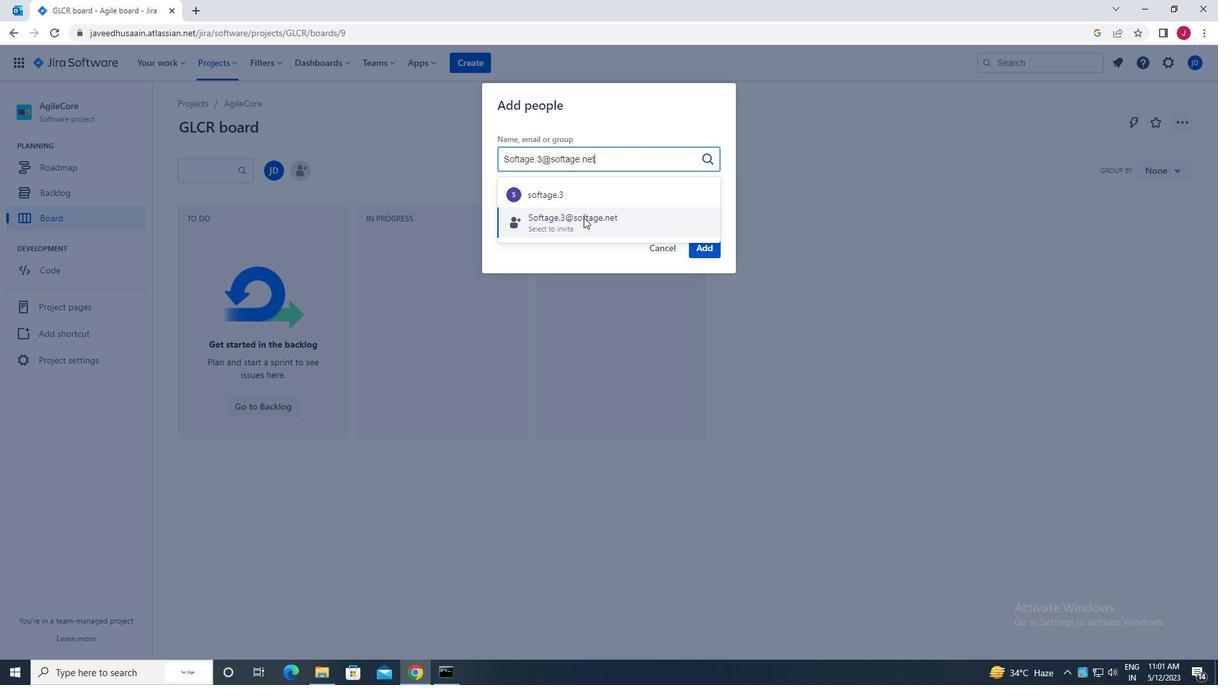 
Action: Mouse pressed left at (585, 219)
Screenshot: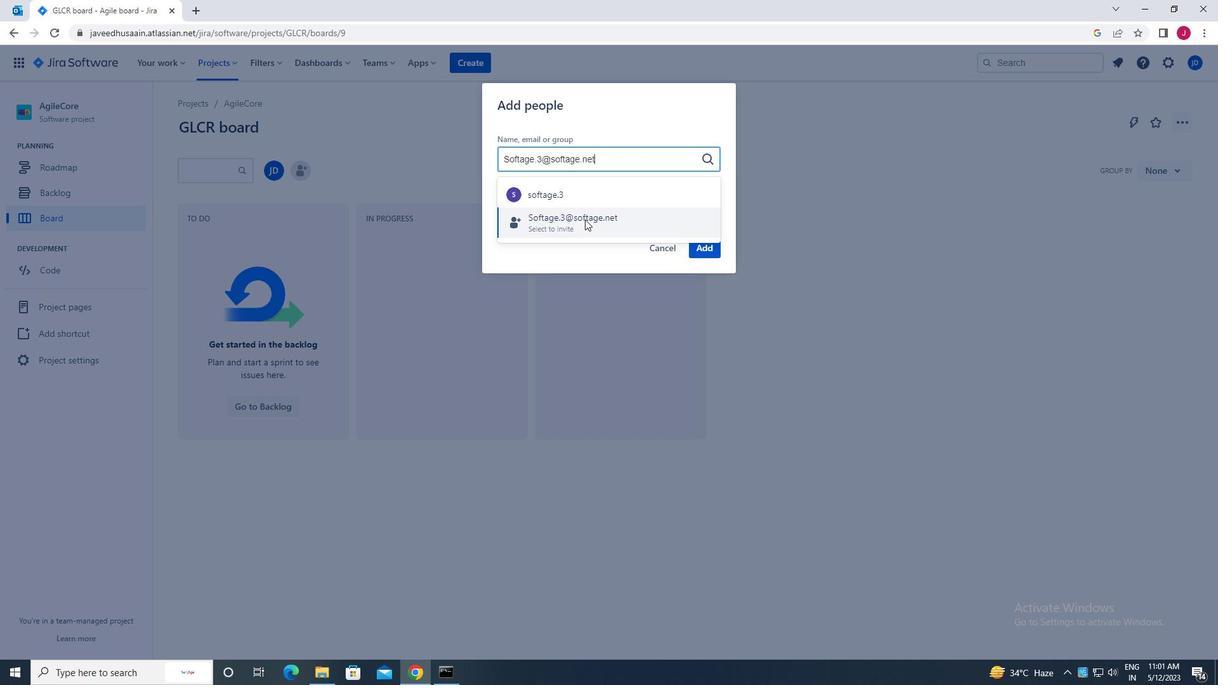 
Action: Mouse moved to (708, 246)
Screenshot: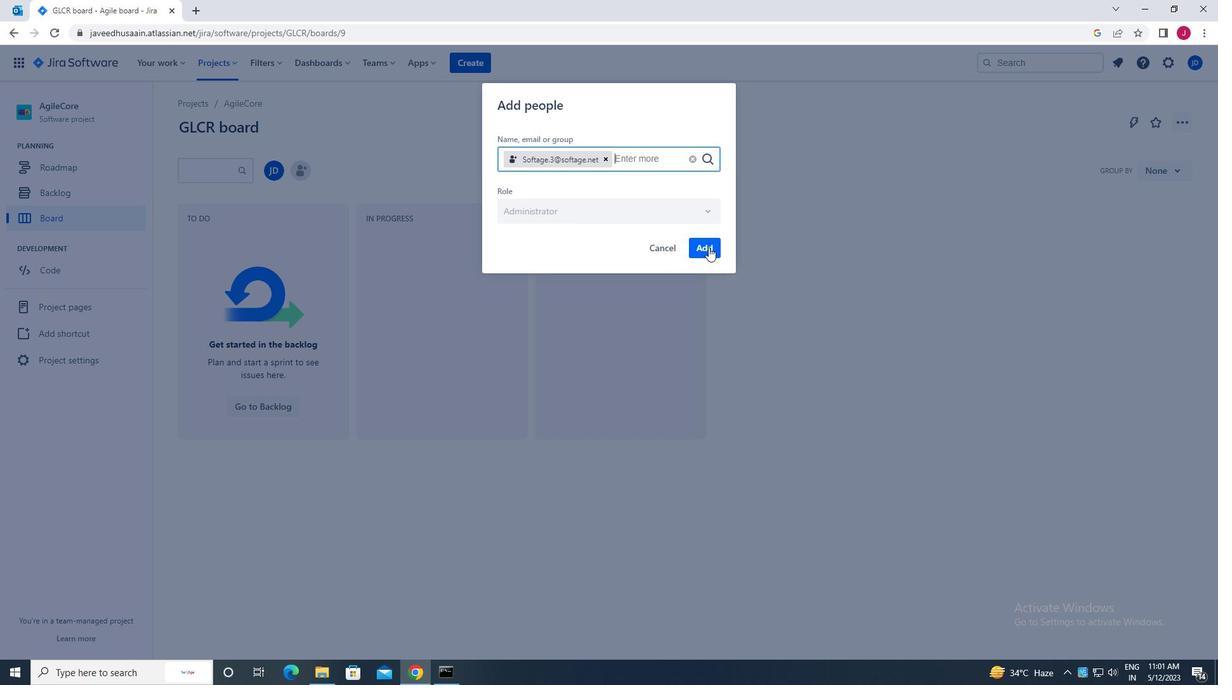 
Action: Mouse pressed left at (708, 246)
Screenshot: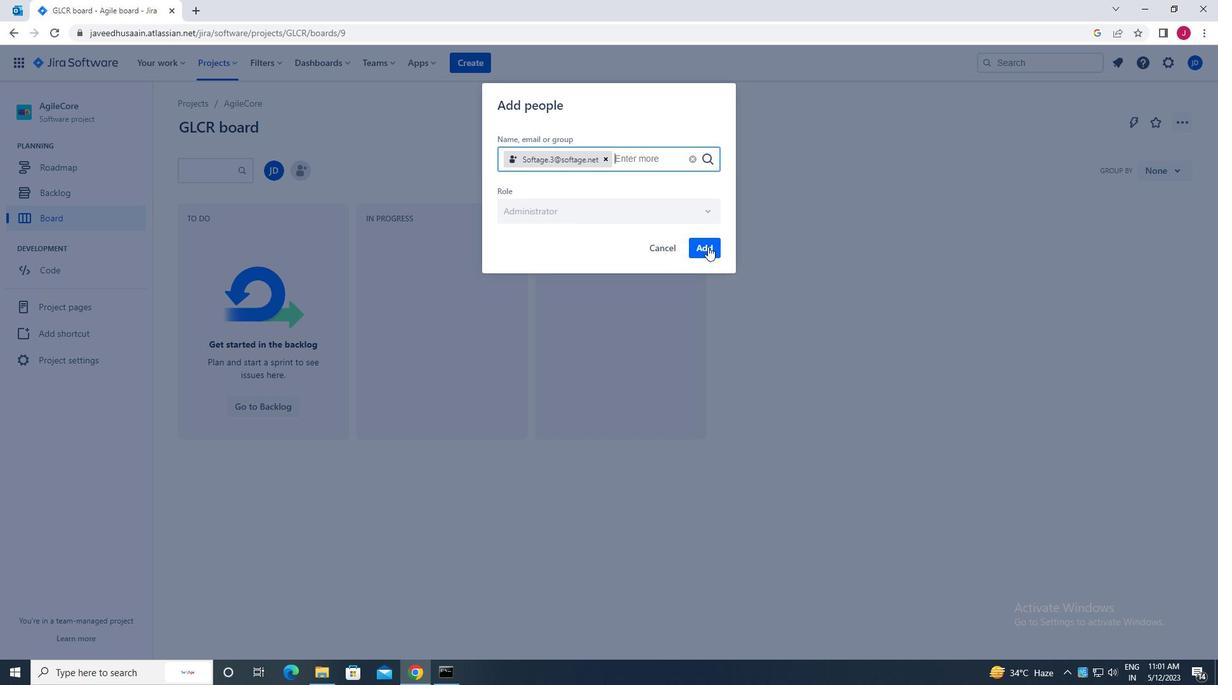 
Action: Mouse moved to (684, 255)
Screenshot: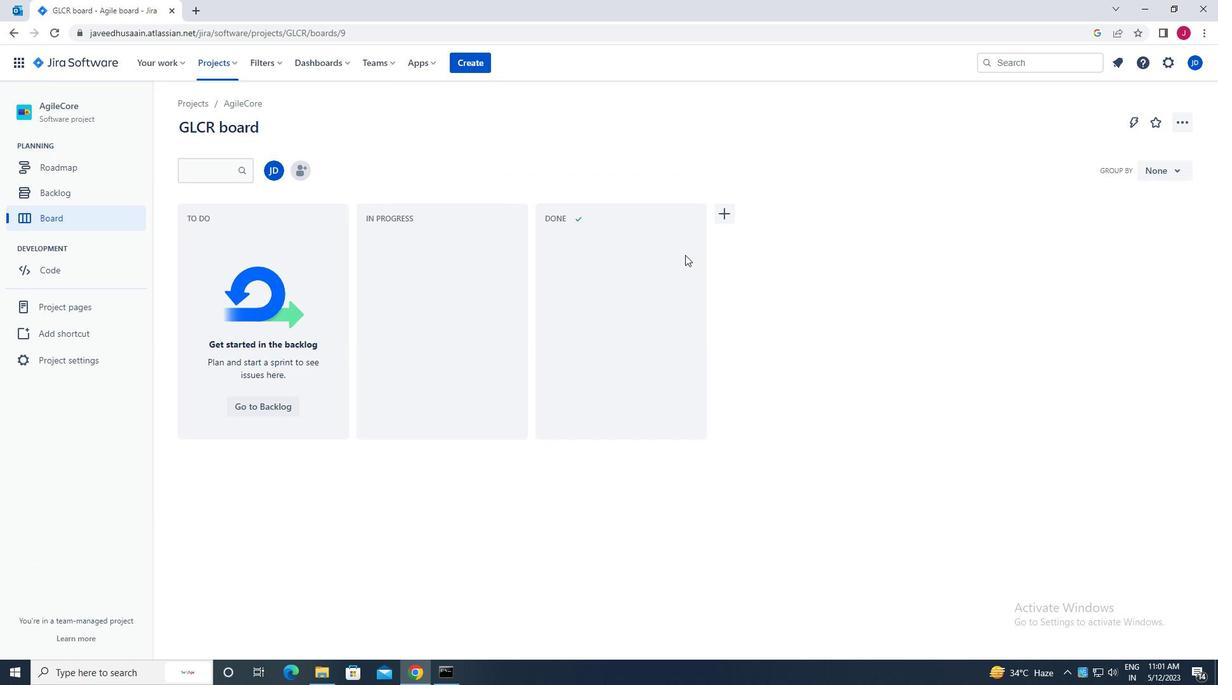 
